 Task: When is the final Staten Island Railway train leaving St. George to Tottenville?
Action: Key pressed s<Key.caps_lock>T<Key.space><Key.caps_lock>g<Key.caps_lock>EORGE
Screenshot: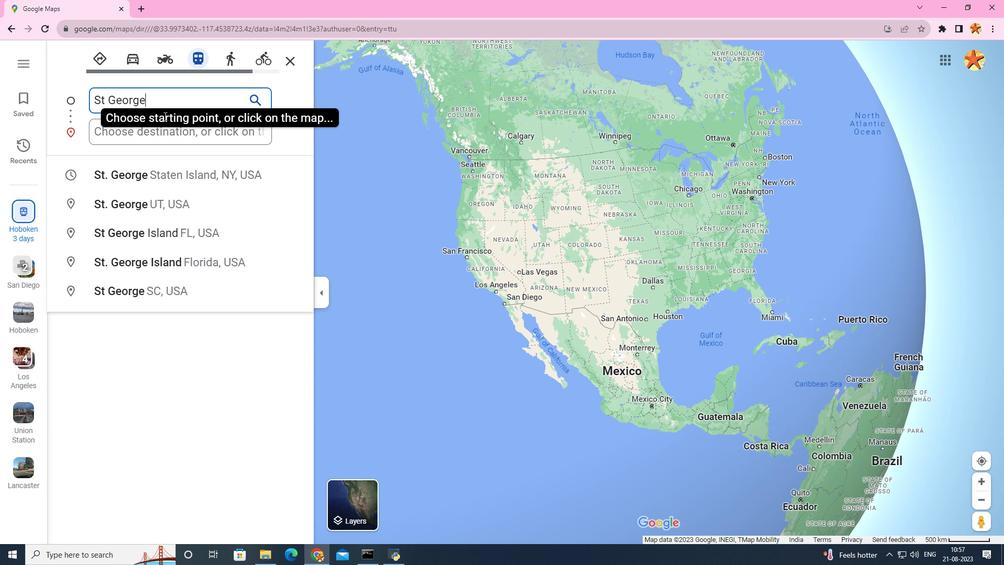 
Action: Mouse moved to (194, 192)
Screenshot: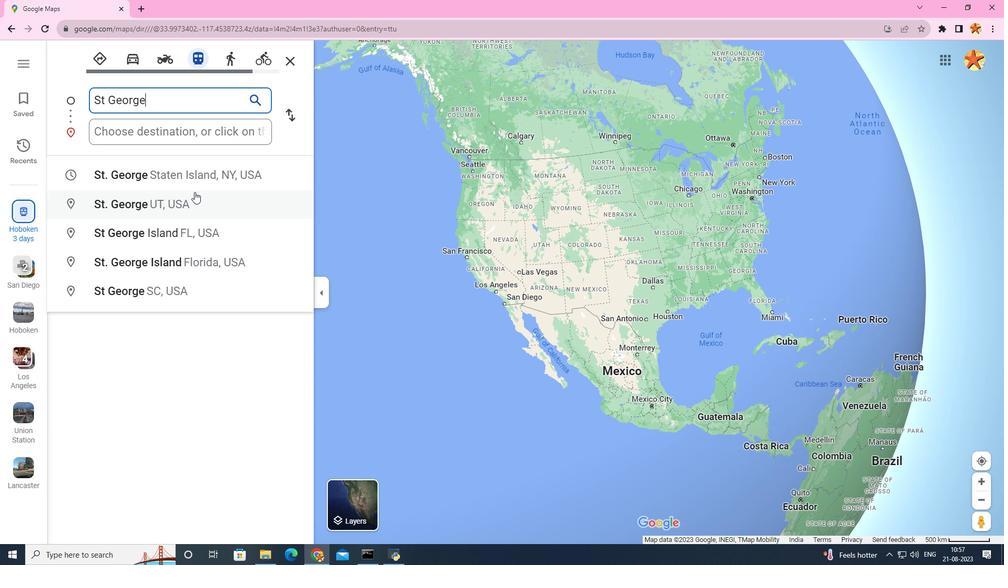 
Action: Mouse pressed left at (194, 192)
Screenshot: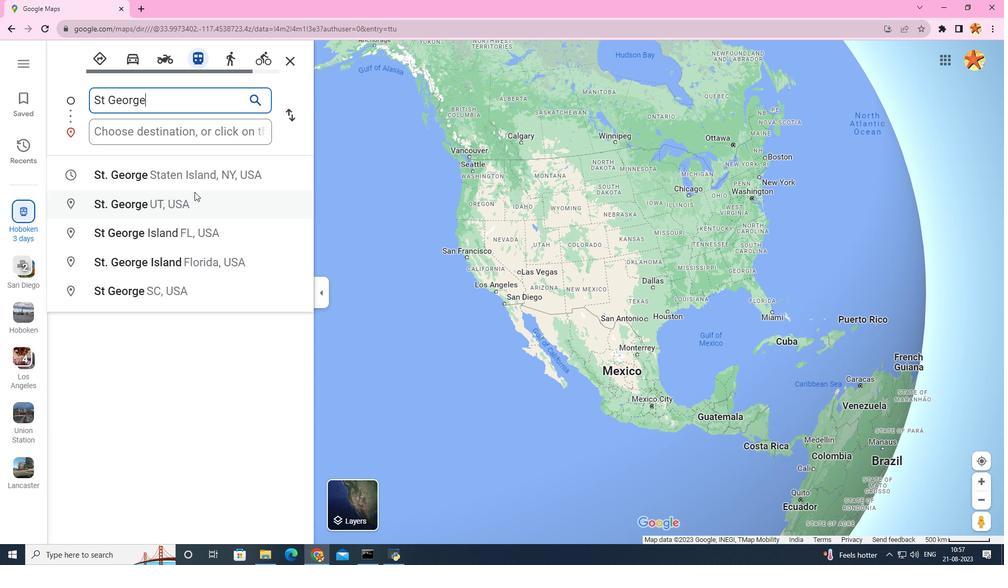 
Action: Mouse moved to (182, 130)
Screenshot: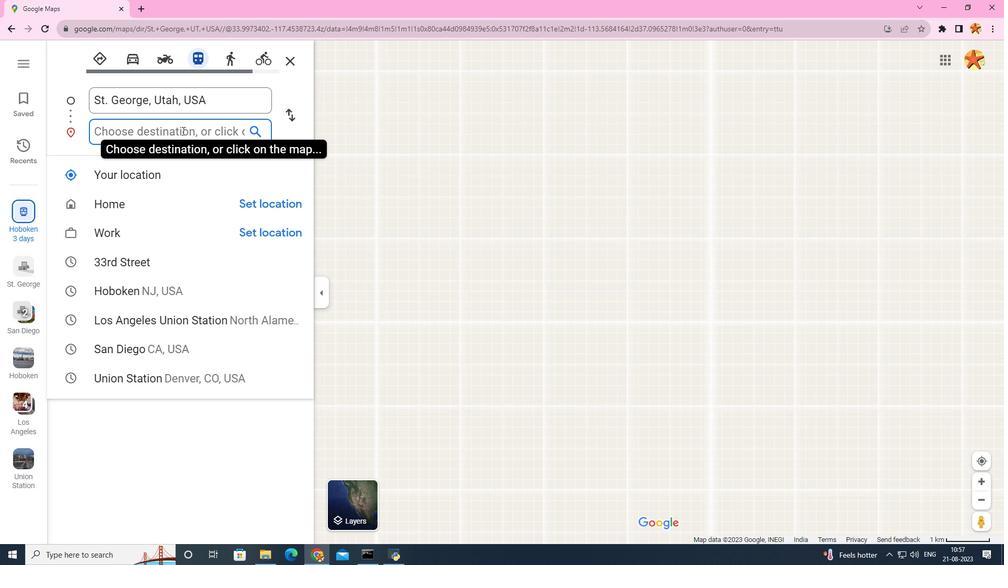 
Action: Mouse pressed left at (182, 130)
Screenshot: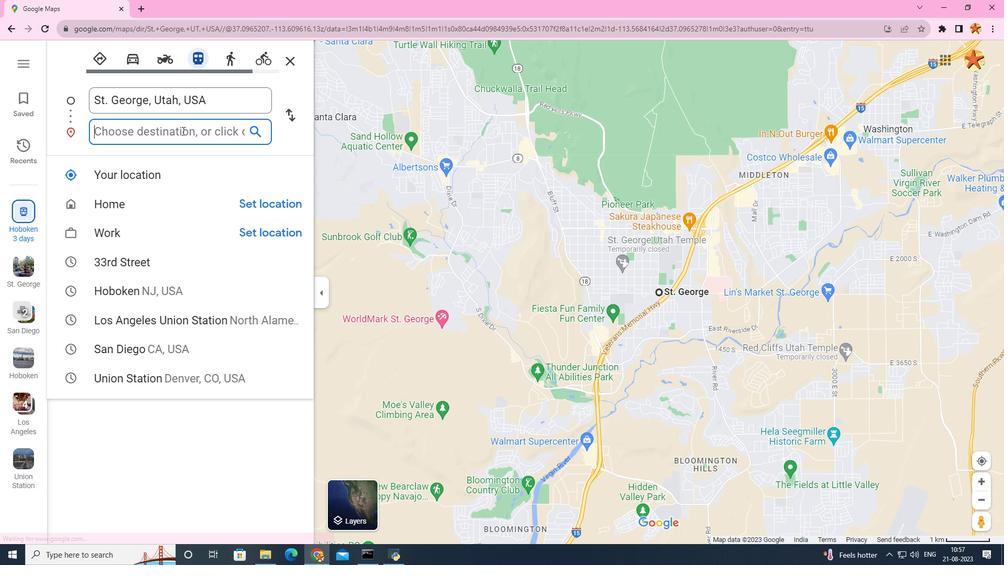 
Action: Key pressed <Key.caps_lock>tr<Key.caps_lock>OTTE<Key.backspace><Key.backspace><Key.backspace><Key.backspace><Key.backspace><Key.backspace><Key.caps_lock>t<Key.caps_lock>OTTENVILLE
Screenshot: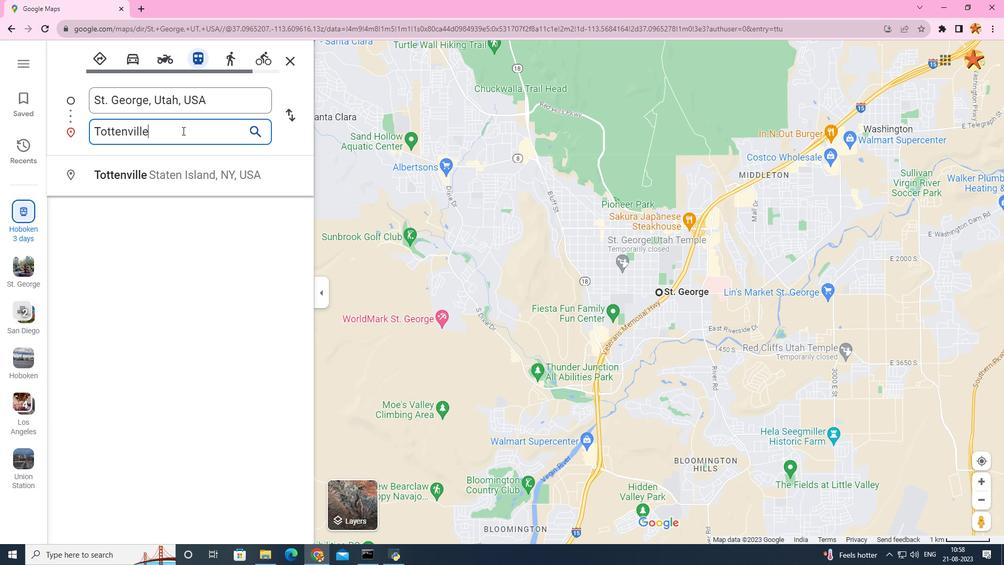 
Action: Mouse moved to (184, 179)
Screenshot: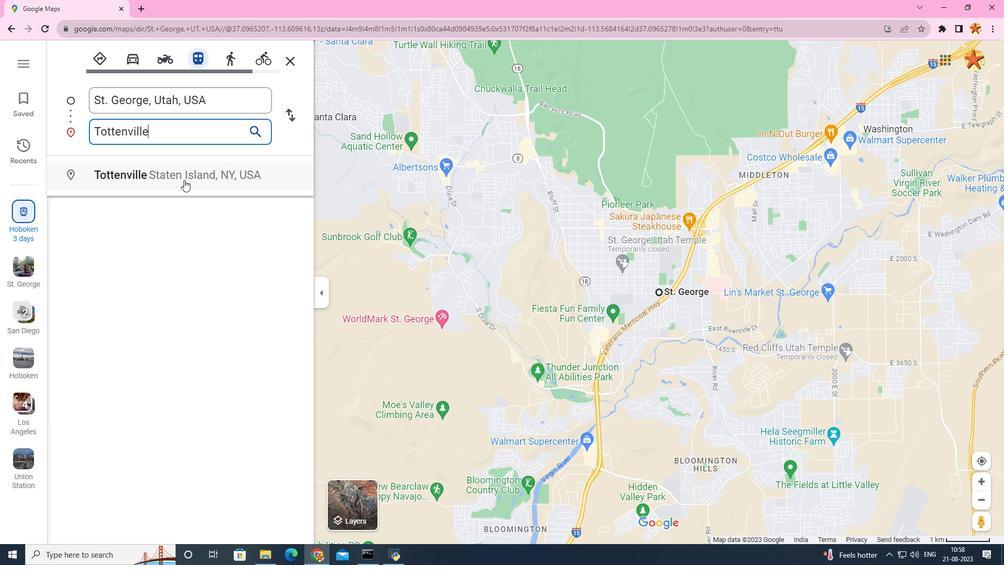 
Action: Mouse pressed left at (184, 179)
Screenshot: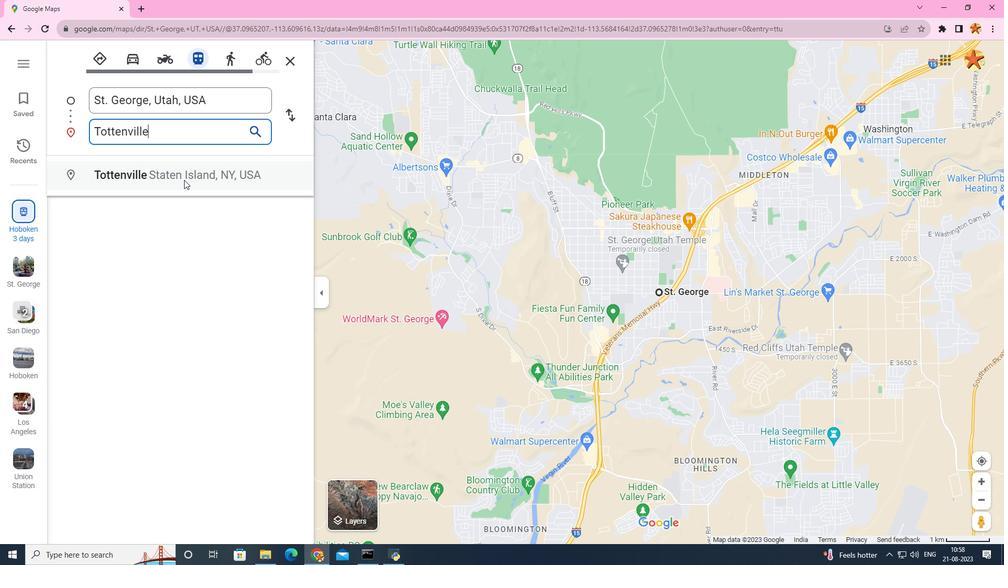 
Action: Mouse moved to (138, 246)
Screenshot: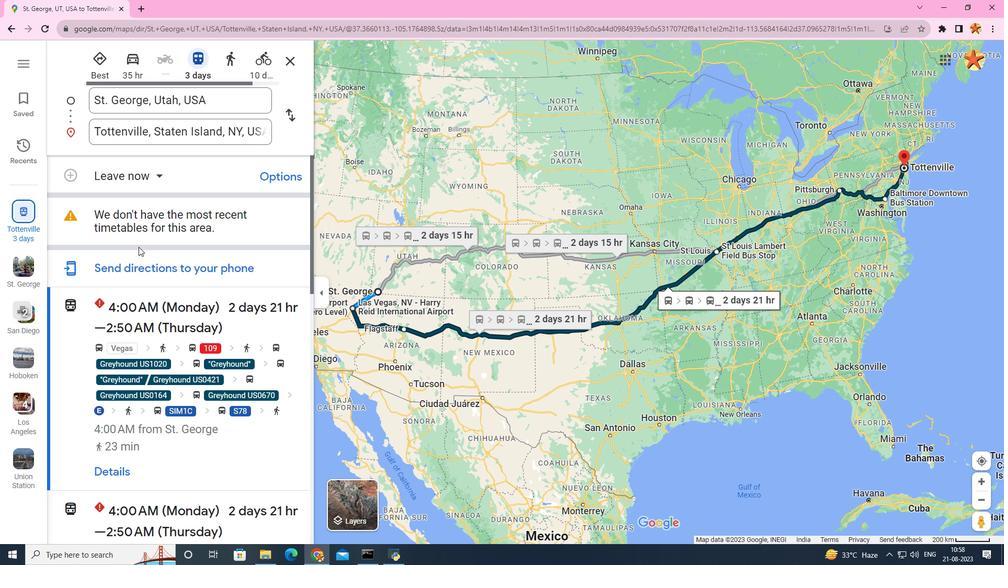 
Action: Mouse scrolled (138, 246) with delta (0, 0)
Screenshot: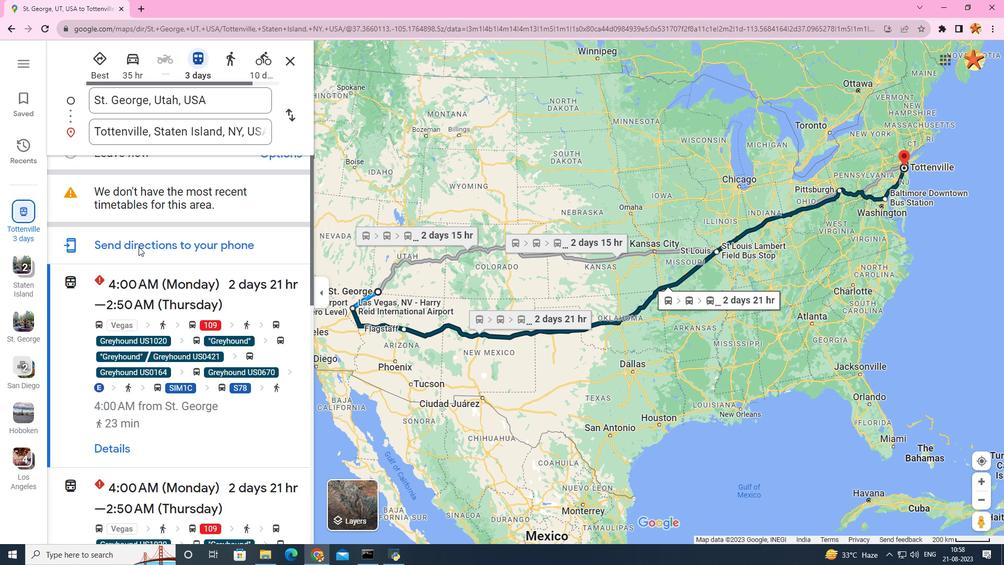 
Action: Mouse scrolled (138, 246) with delta (0, 0)
Screenshot: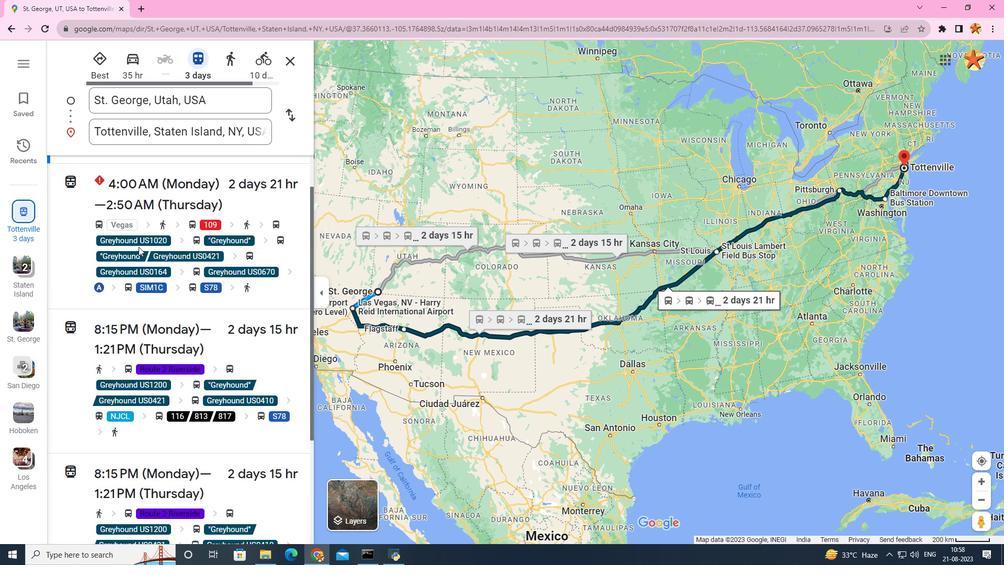 
Action: Mouse scrolled (138, 246) with delta (0, 0)
Screenshot: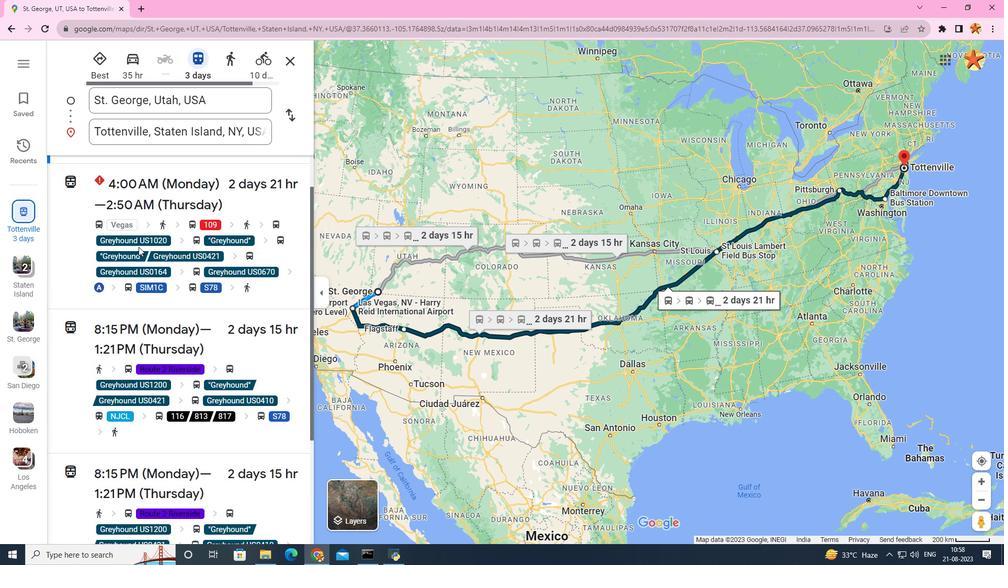 
Action: Mouse scrolled (138, 246) with delta (0, 0)
Screenshot: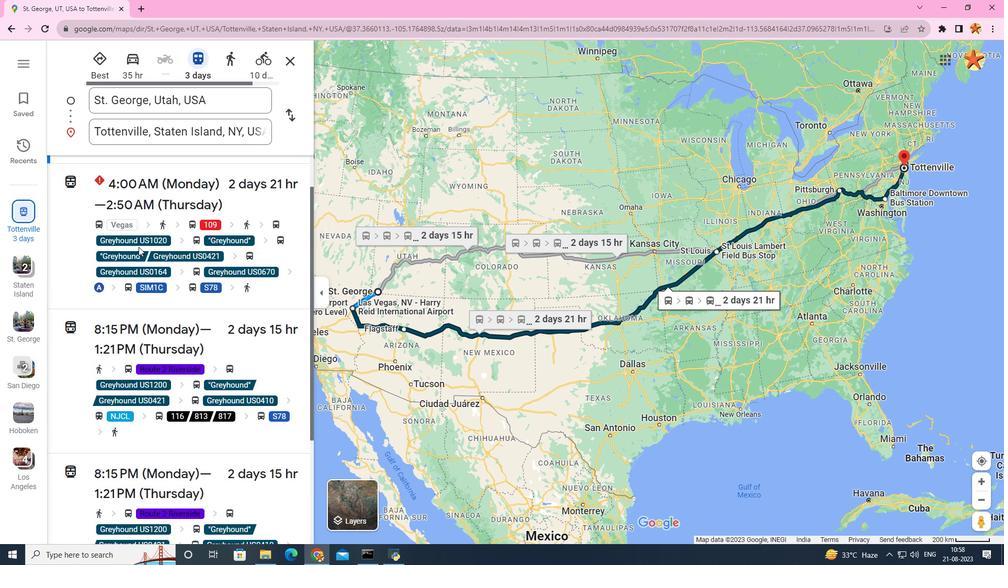 
Action: Mouse scrolled (138, 246) with delta (0, 0)
Screenshot: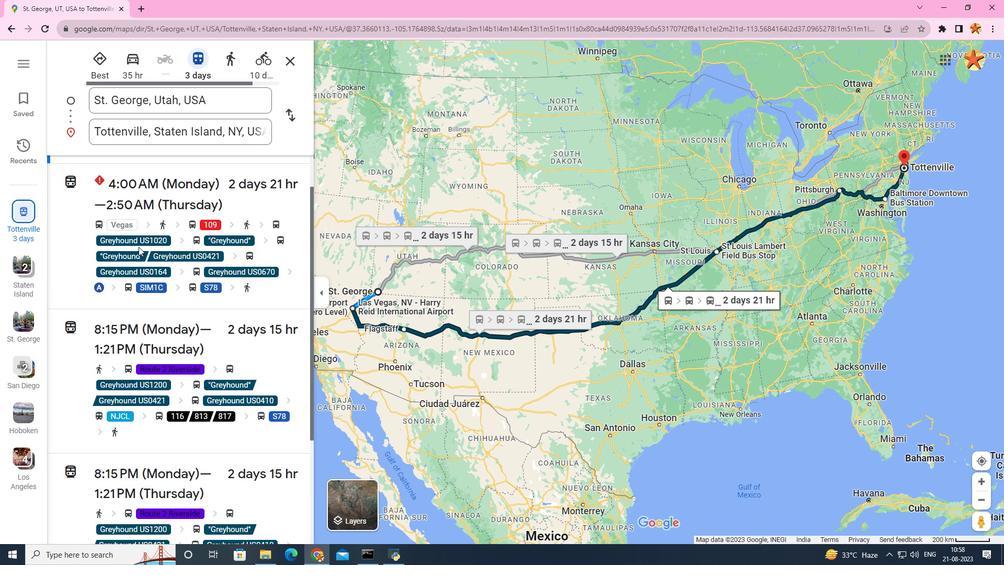 
Action: Mouse scrolled (138, 246) with delta (0, 0)
Screenshot: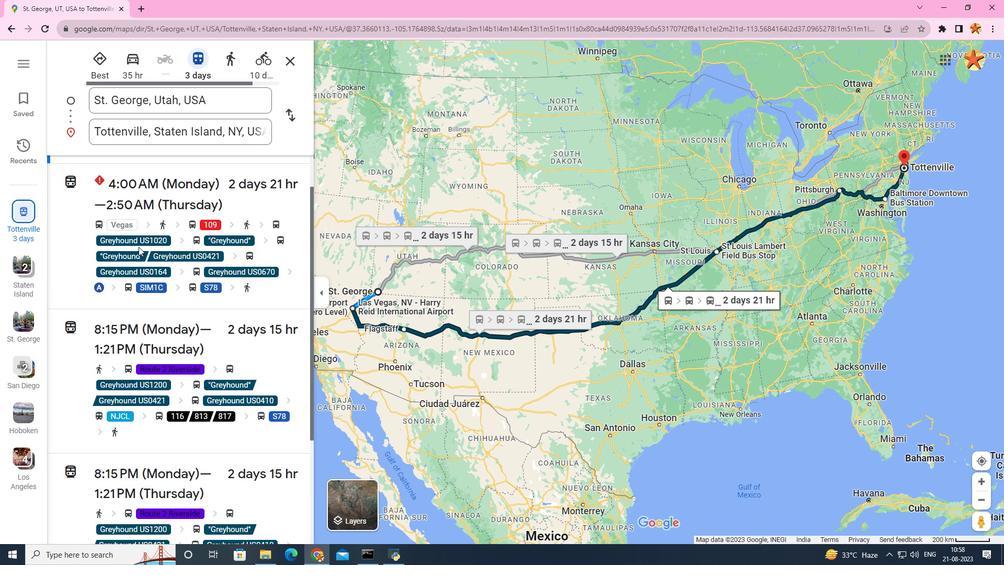 
Action: Mouse scrolled (138, 246) with delta (0, 0)
Screenshot: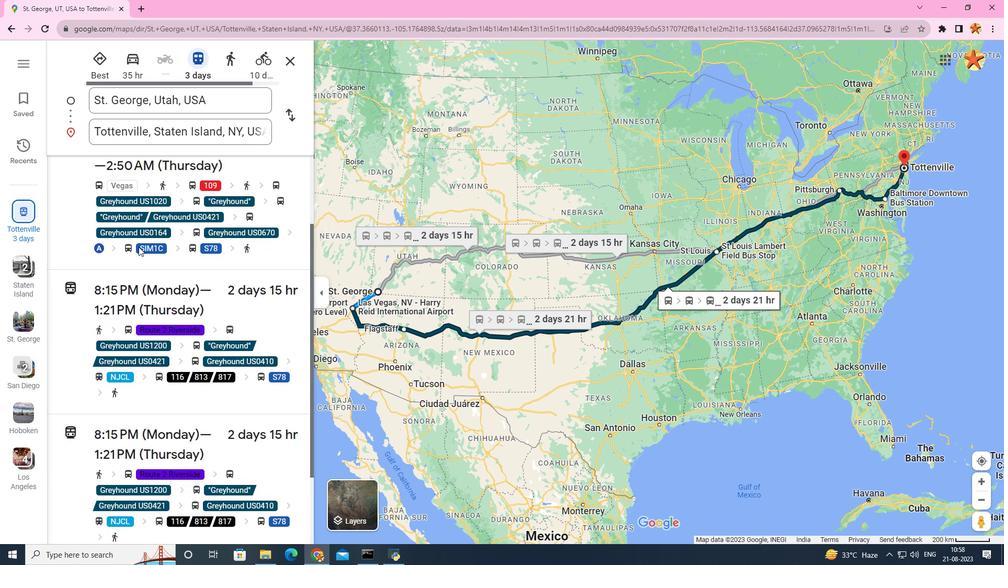 
Action: Mouse scrolled (138, 246) with delta (0, 0)
Screenshot: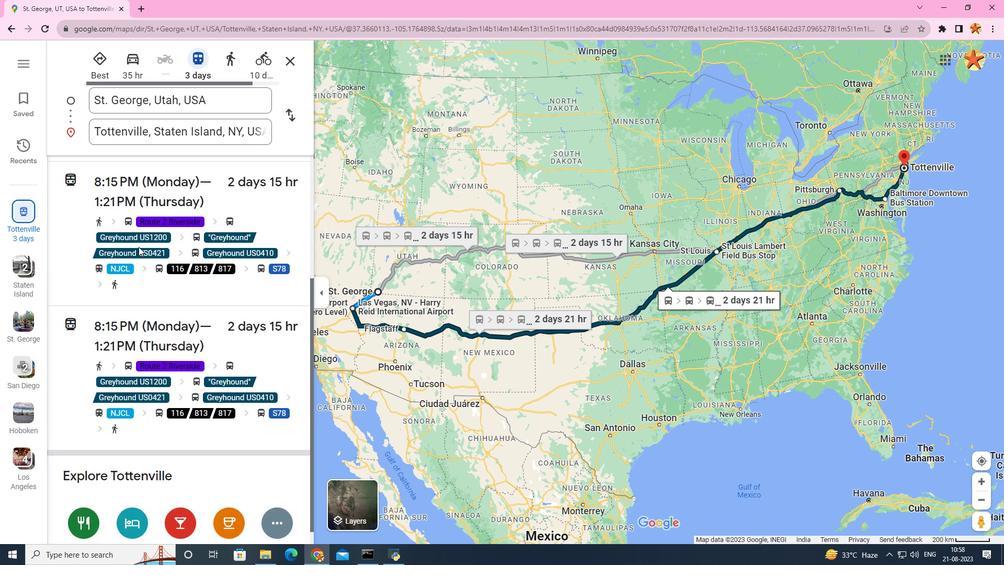 
Action: Mouse scrolled (138, 246) with delta (0, 0)
Screenshot: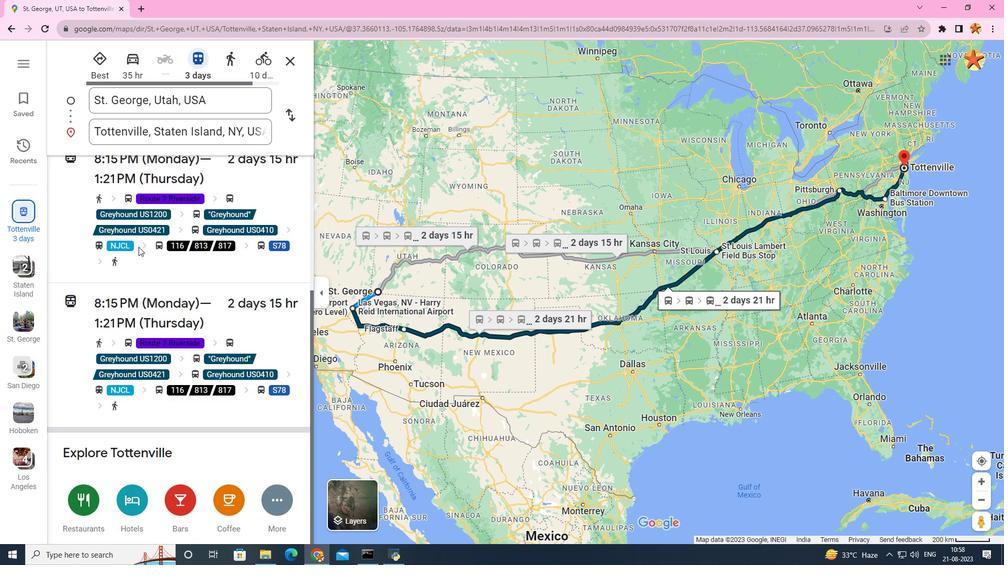 
Action: Mouse scrolled (138, 246) with delta (0, 0)
Screenshot: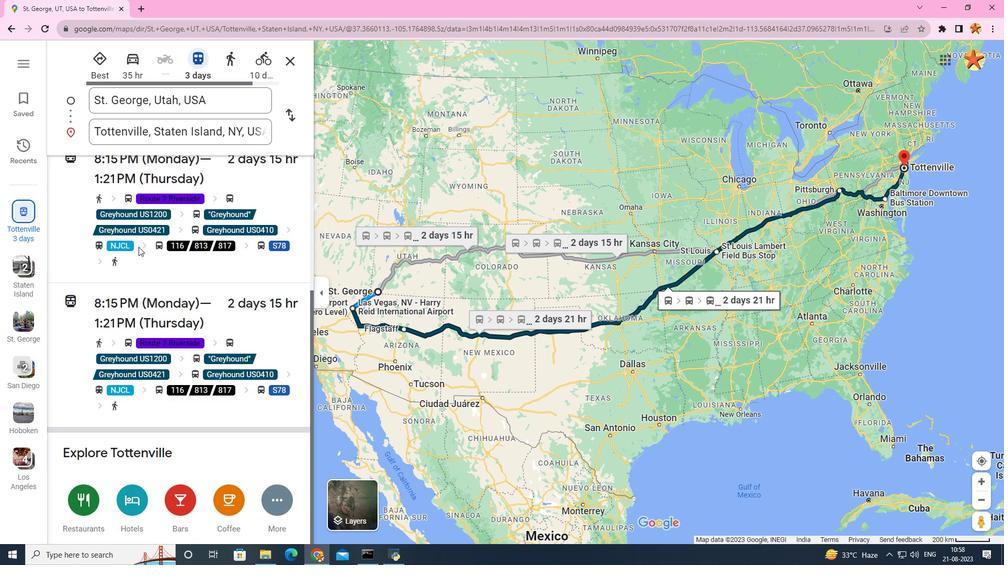 
Action: Mouse scrolled (138, 246) with delta (0, 0)
Screenshot: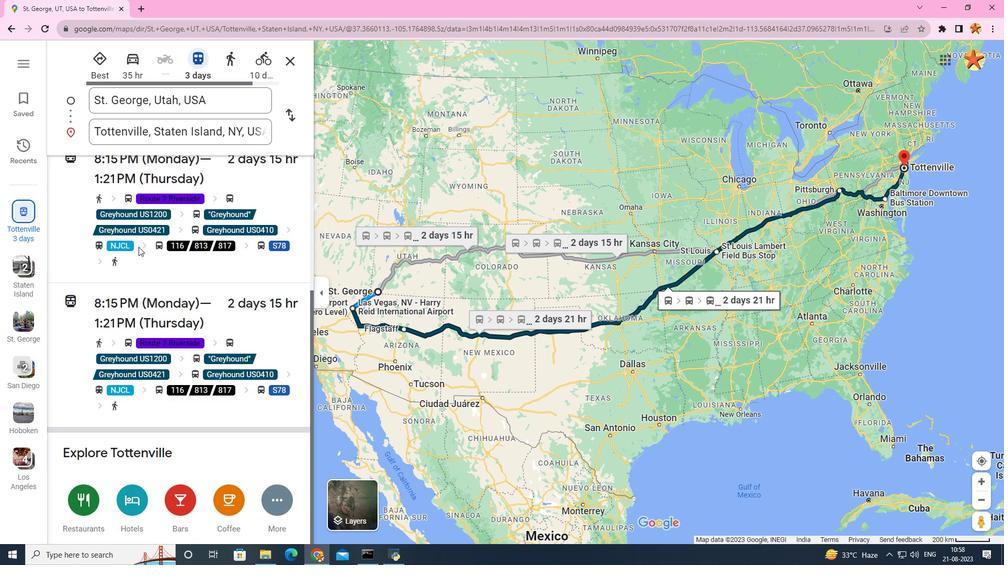 
Action: Mouse scrolled (138, 246) with delta (0, 0)
Screenshot: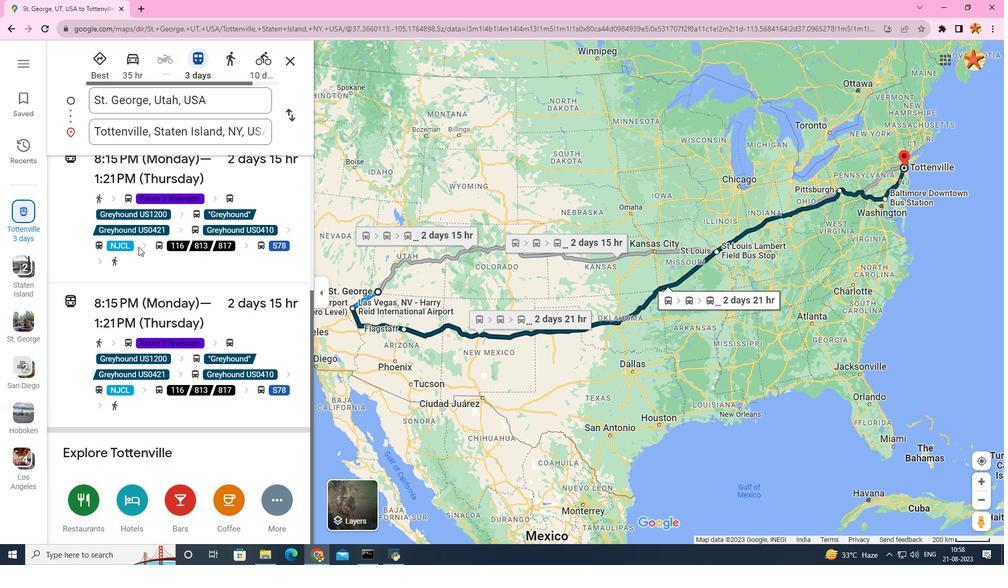 
Action: Mouse scrolled (138, 246) with delta (0, 0)
Screenshot: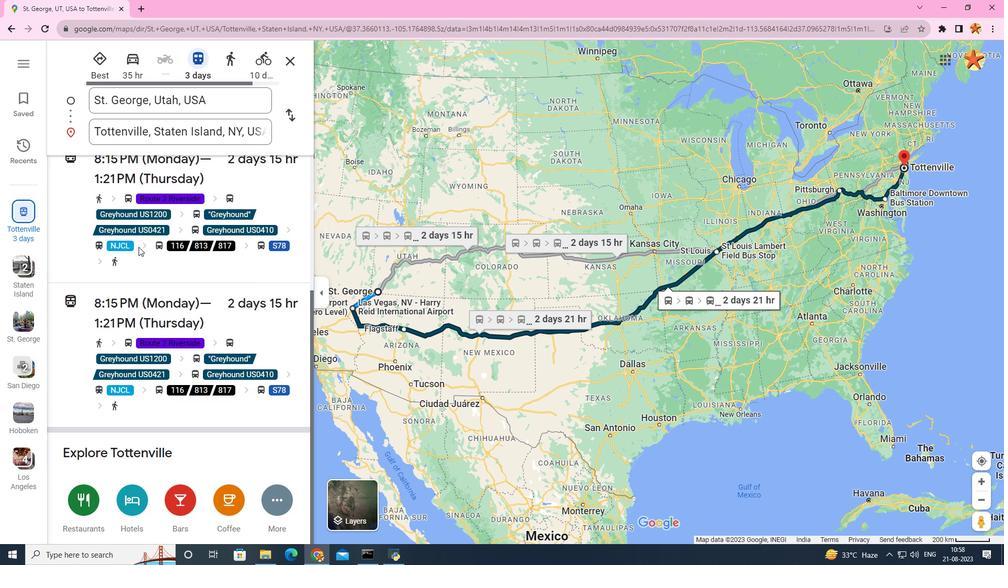 
Action: Mouse scrolled (138, 247) with delta (0, 0)
Screenshot: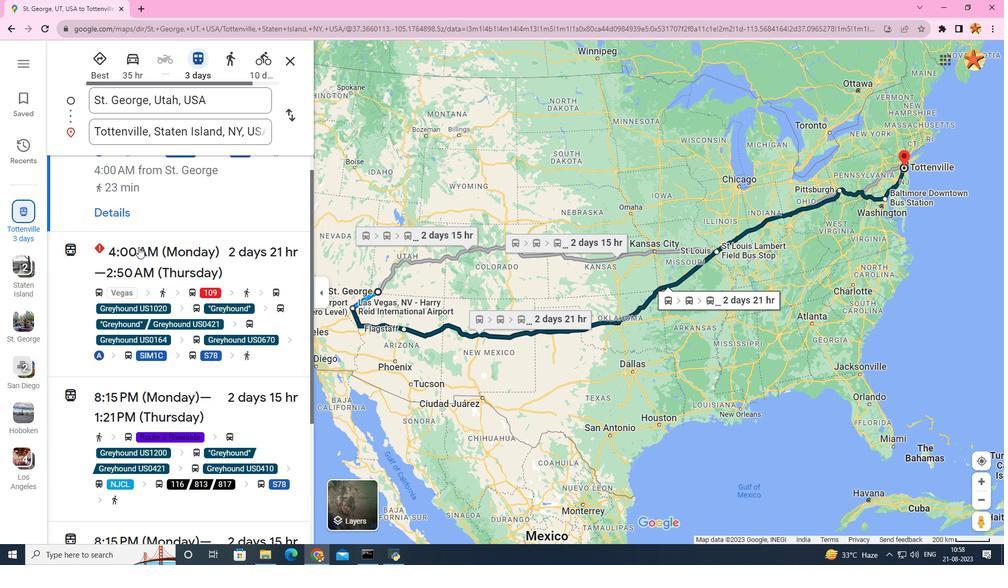 
Action: Mouse scrolled (138, 247) with delta (0, 0)
Screenshot: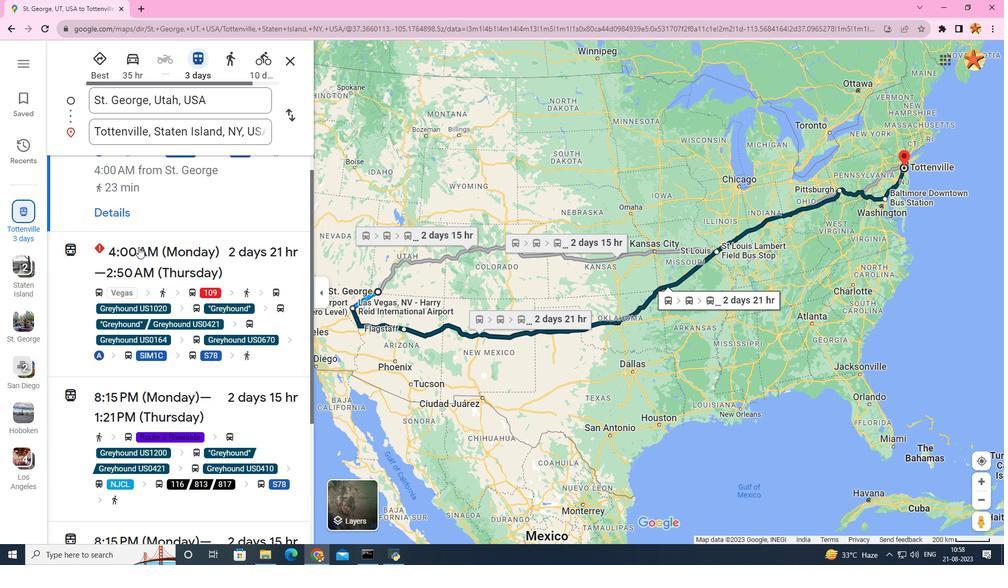 
Action: Mouse scrolled (138, 247) with delta (0, 0)
Screenshot: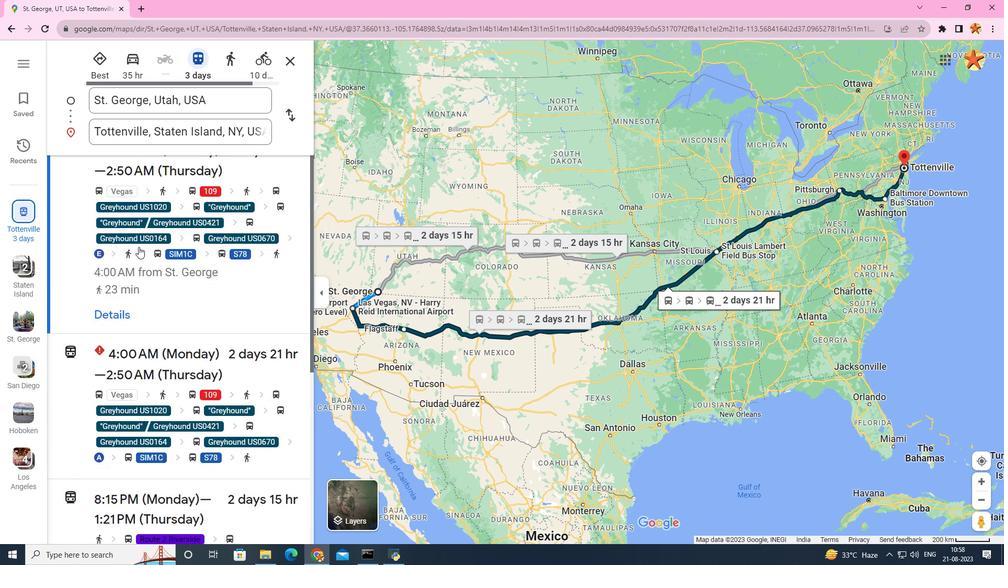 
Action: Mouse scrolled (138, 247) with delta (0, 0)
Screenshot: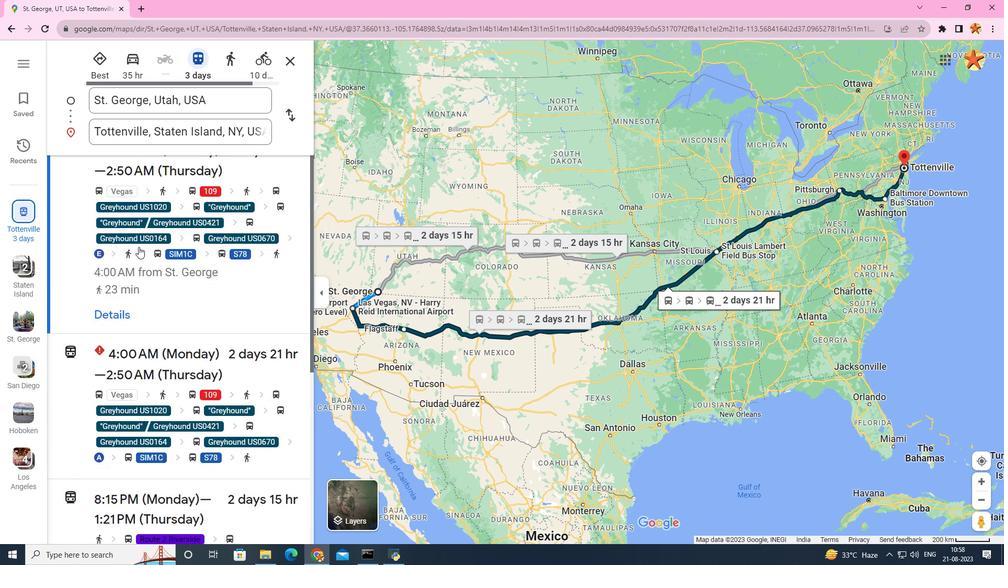 
Action: Mouse scrolled (138, 247) with delta (0, 0)
Screenshot: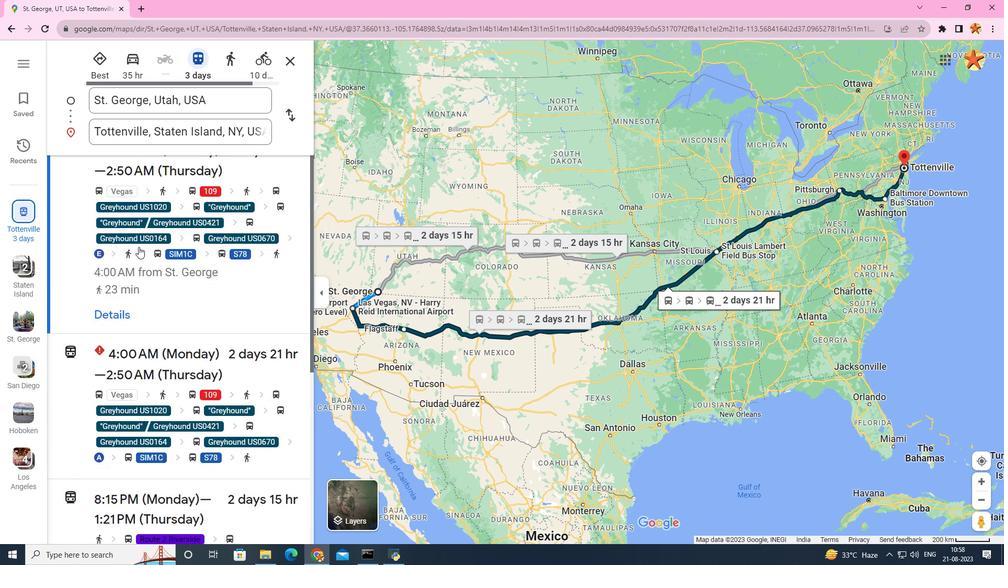 
Action: Mouse scrolled (138, 247) with delta (0, 0)
Screenshot: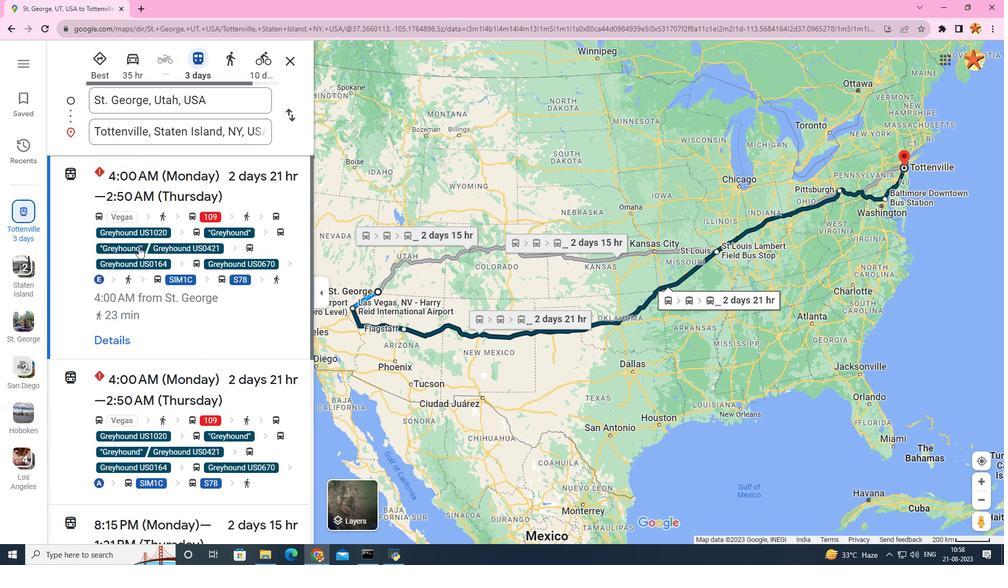 
Action: Mouse scrolled (138, 247) with delta (0, 0)
Screenshot: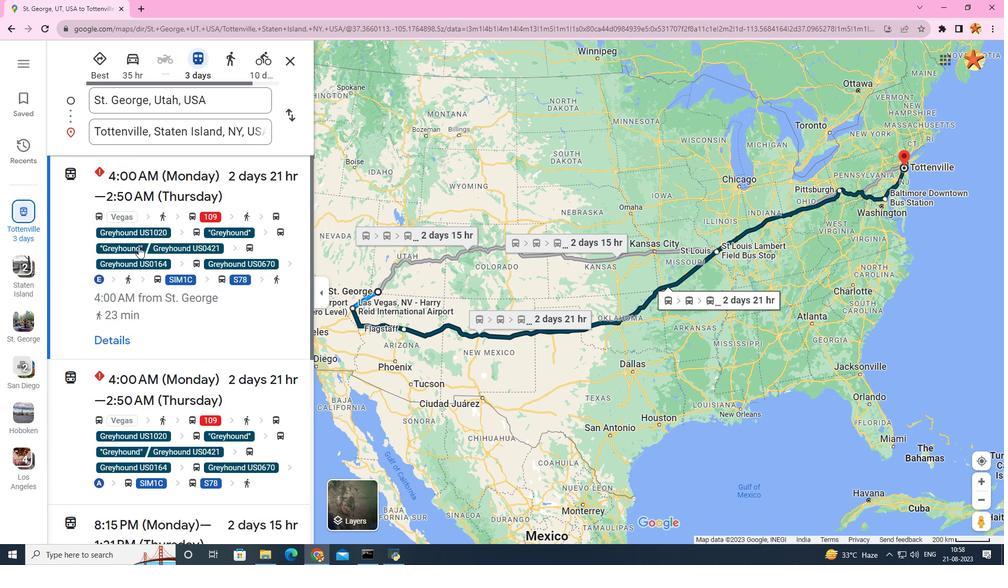 
Action: Mouse moved to (138, 246)
Screenshot: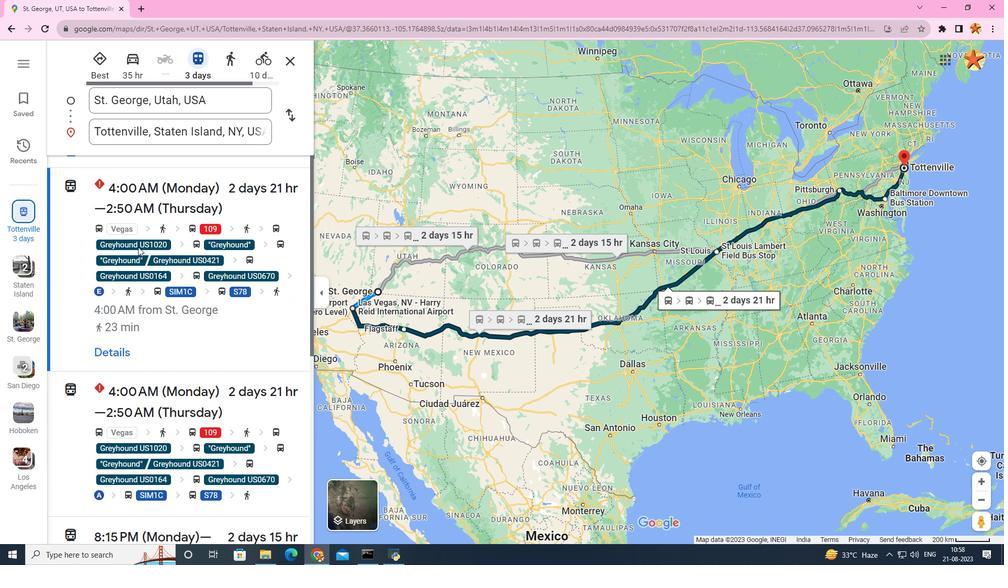 
Action: Mouse scrolled (138, 247) with delta (0, 0)
Screenshot: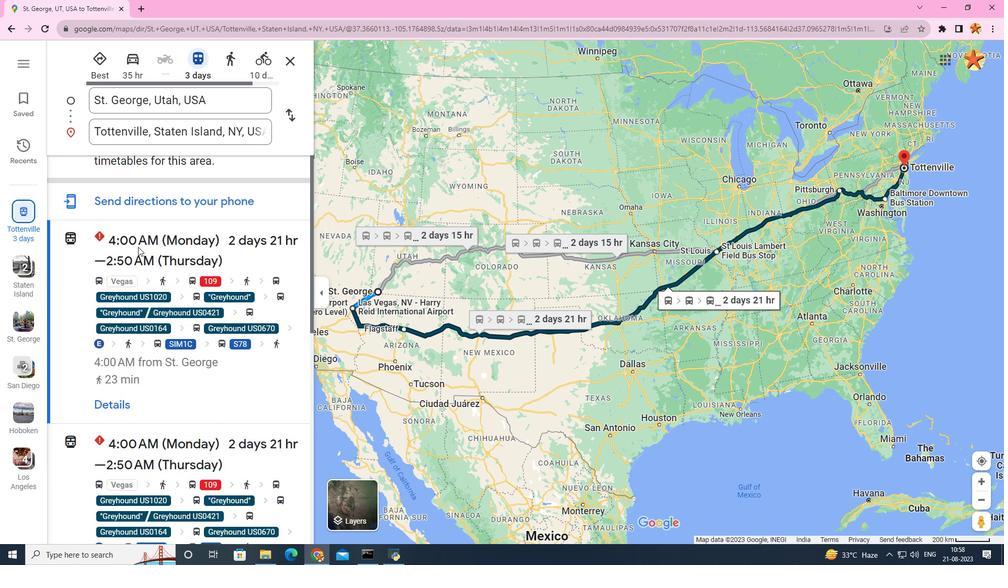 
Action: Mouse scrolled (138, 247) with delta (0, 0)
Screenshot: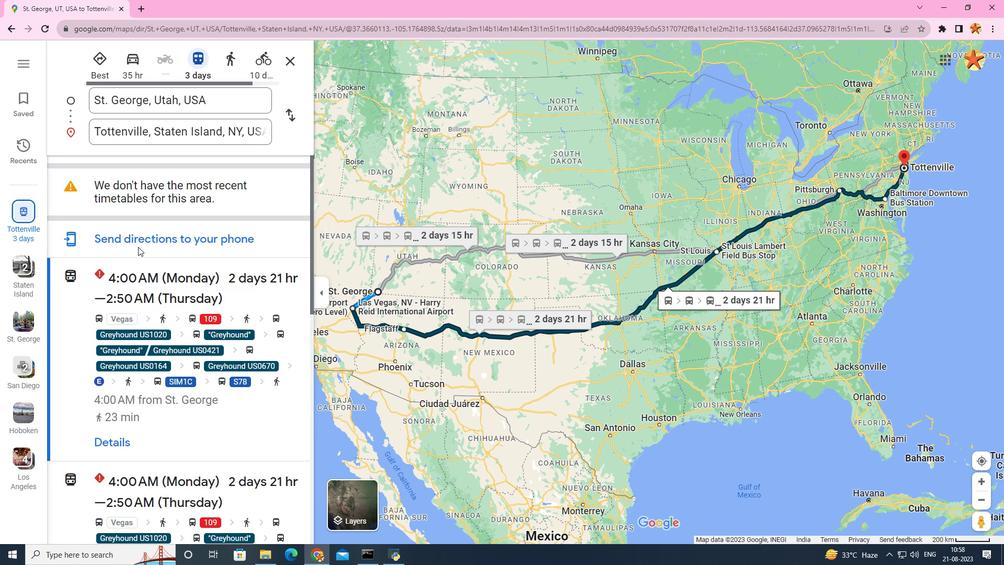 
Action: Mouse scrolled (138, 247) with delta (0, 0)
Screenshot: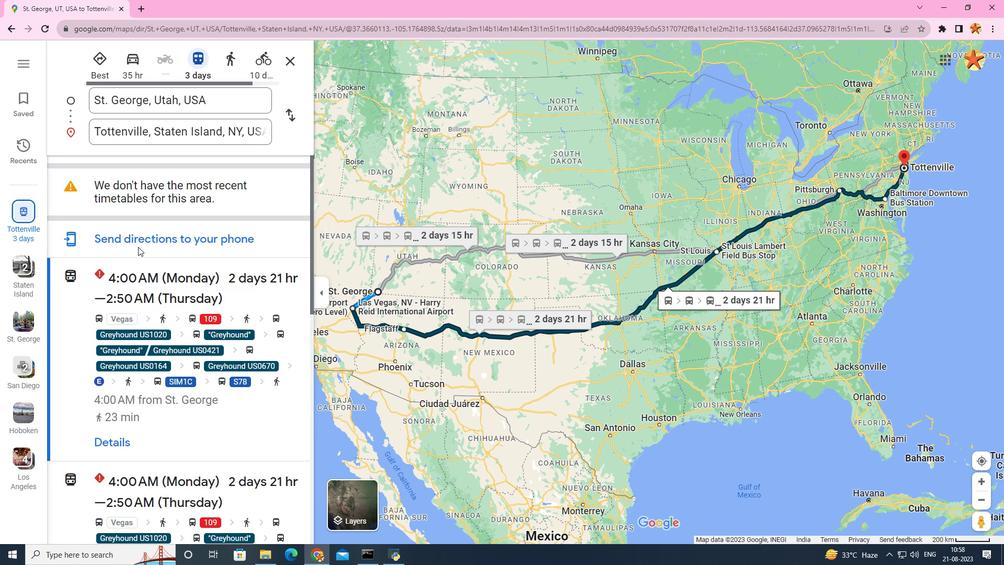 
Action: Mouse scrolled (138, 247) with delta (0, 0)
Screenshot: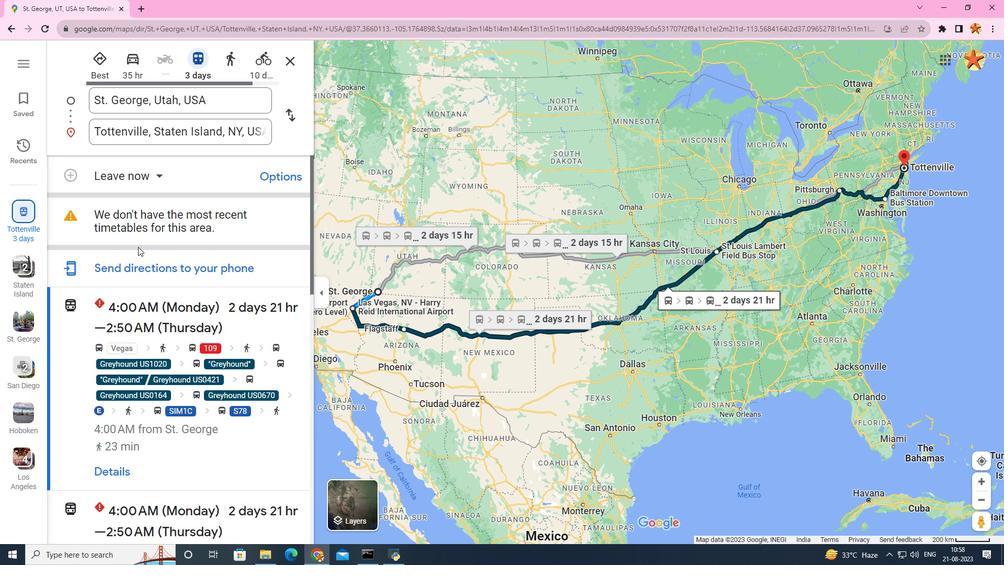 
Action: Mouse scrolled (138, 247) with delta (0, 0)
Screenshot: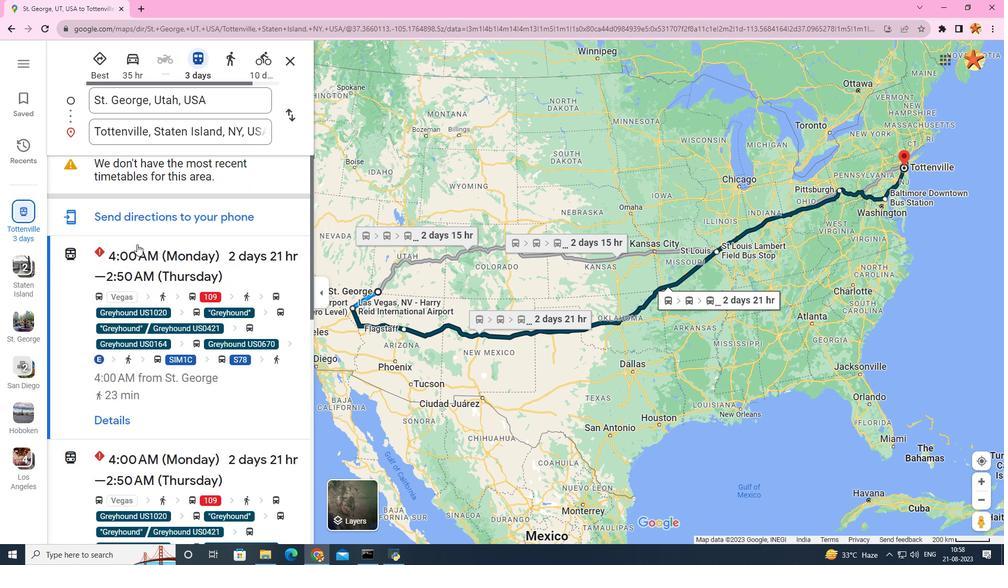 
Action: Mouse scrolled (138, 247) with delta (0, 0)
Screenshot: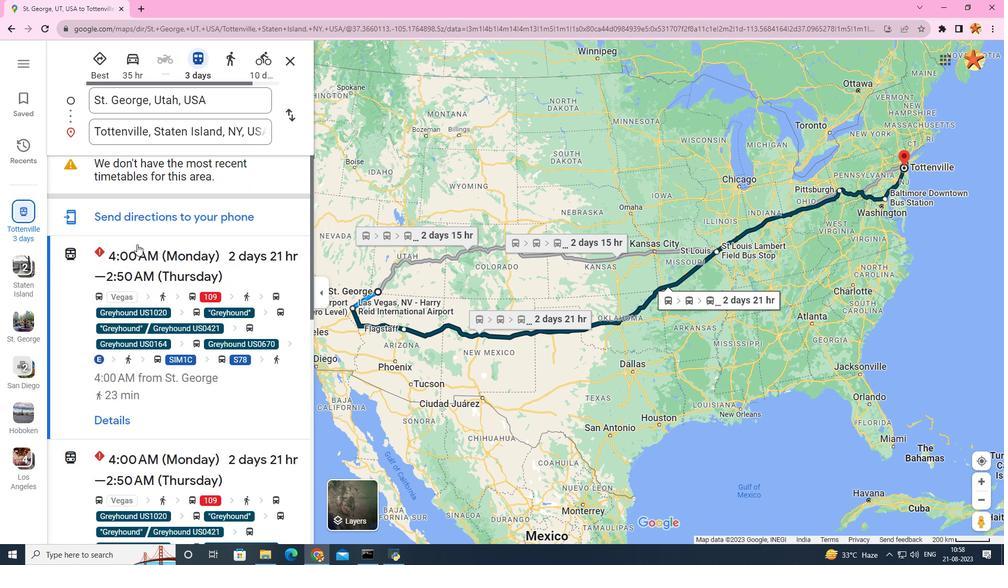 
Action: Mouse scrolled (138, 247) with delta (0, 0)
Screenshot: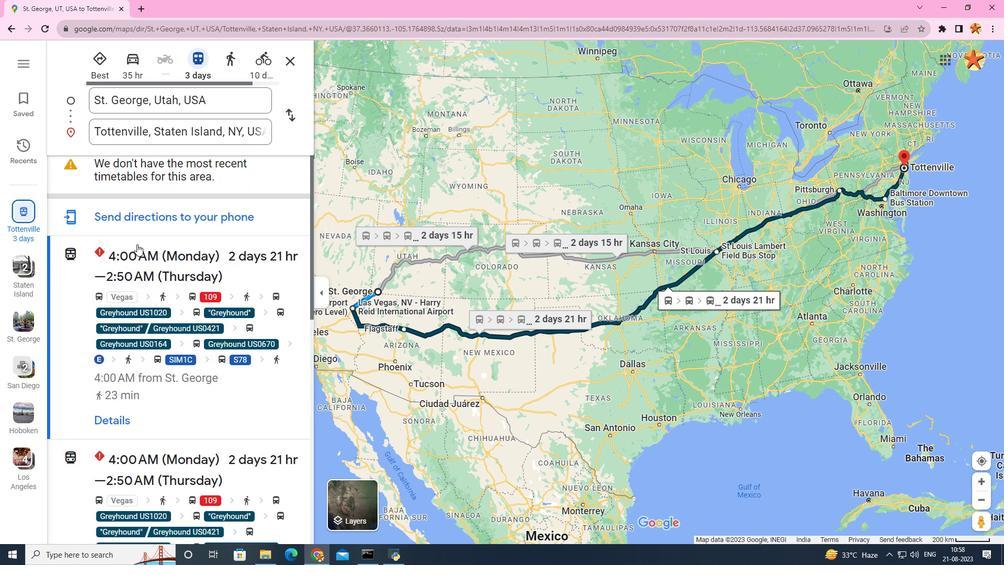 
Action: Mouse scrolled (138, 246) with delta (0, 0)
Screenshot: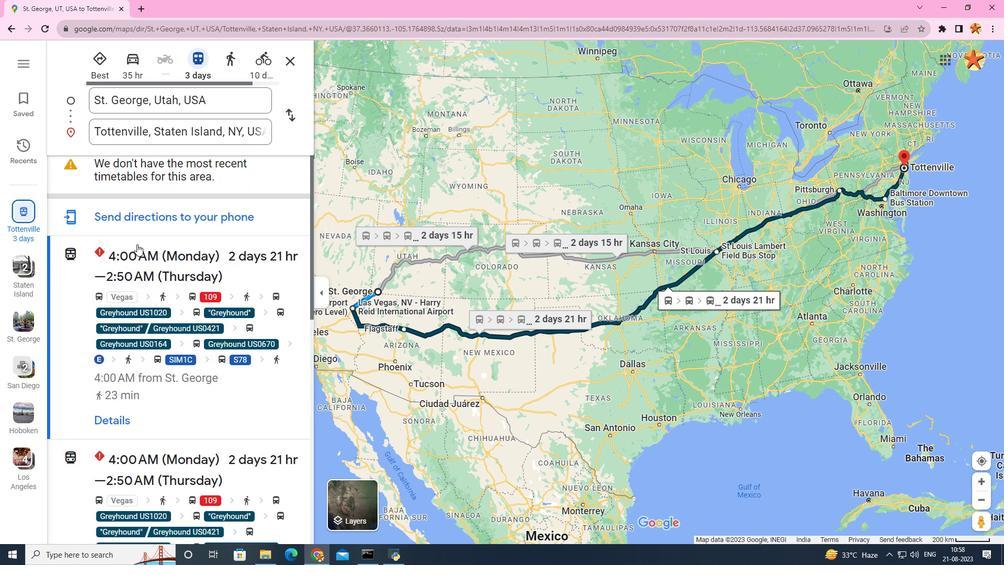 
Action: Mouse moved to (137, 208)
Screenshot: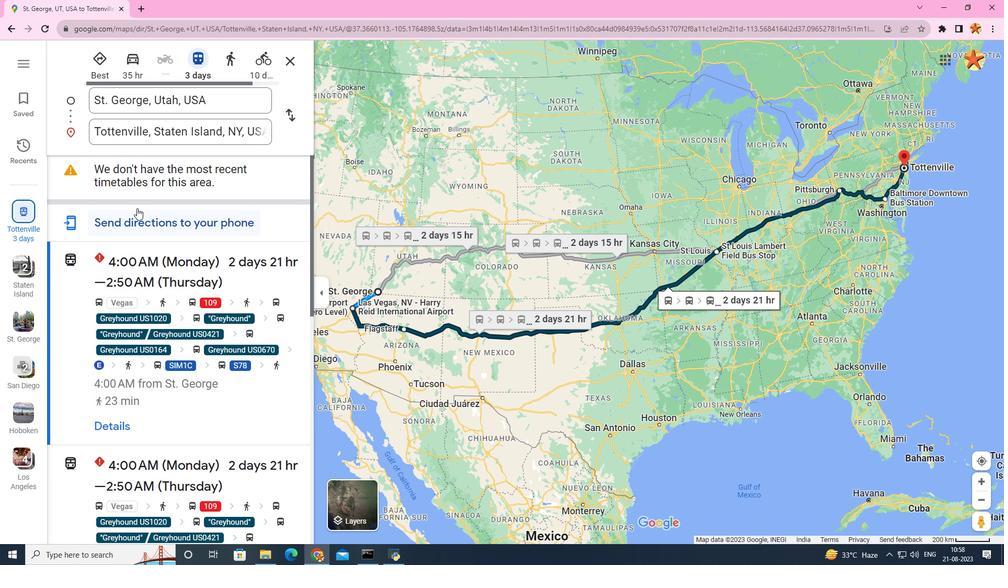 
Action: Mouse scrolled (137, 208) with delta (0, 0)
Screenshot: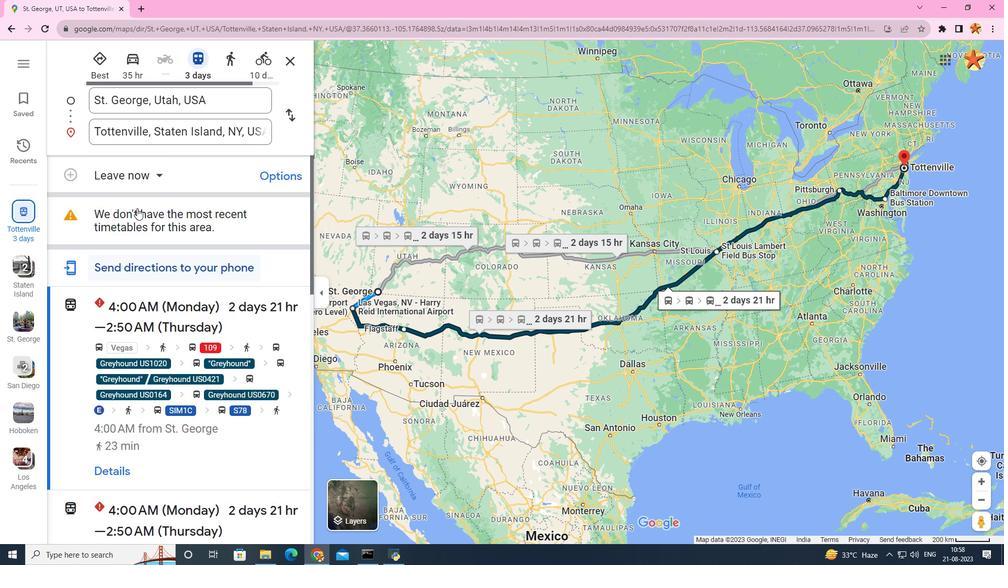
Action: Mouse scrolled (137, 208) with delta (0, 0)
Screenshot: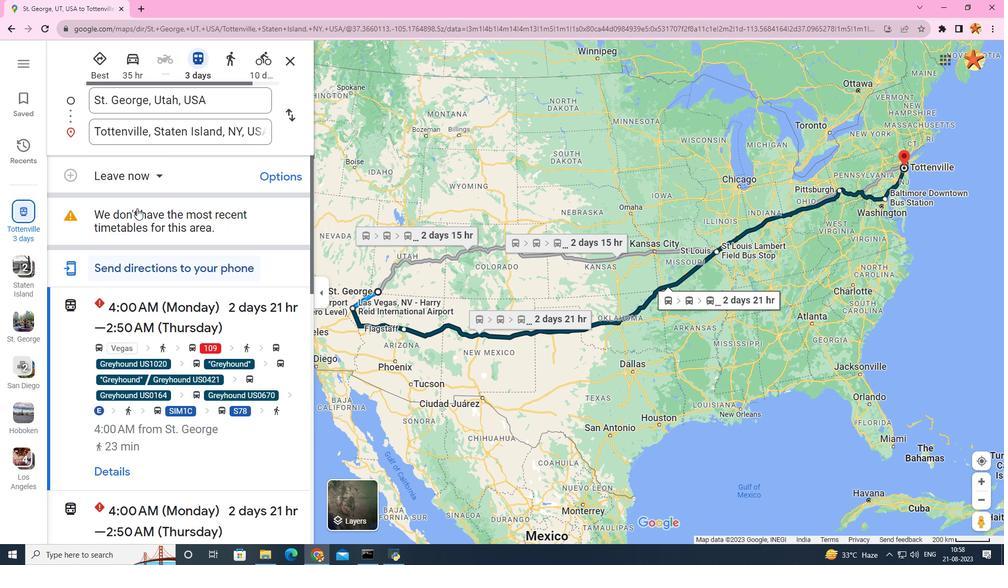 
Action: Mouse scrolled (137, 208) with delta (0, 0)
Screenshot: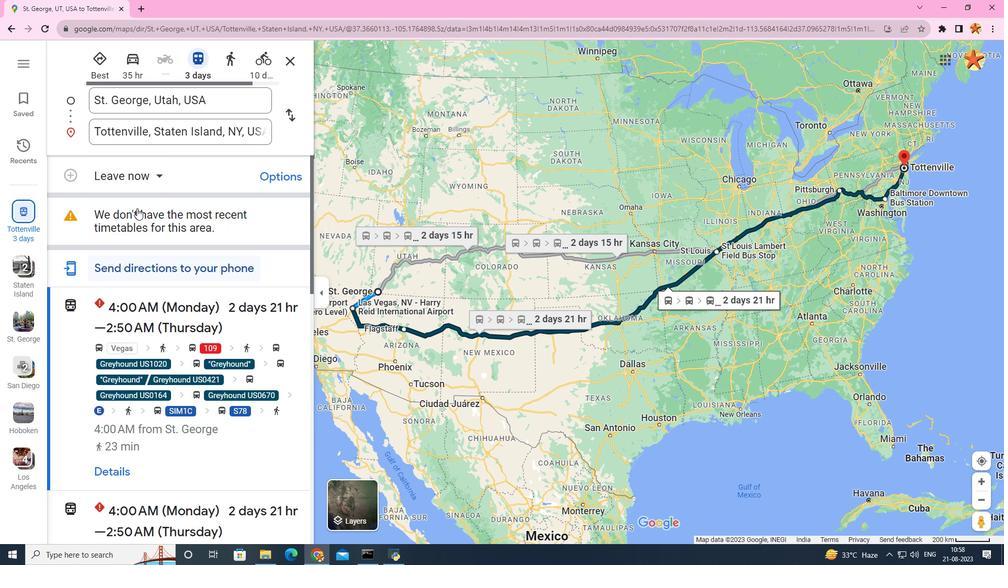 
Action: Mouse scrolled (137, 208) with delta (0, 0)
Screenshot: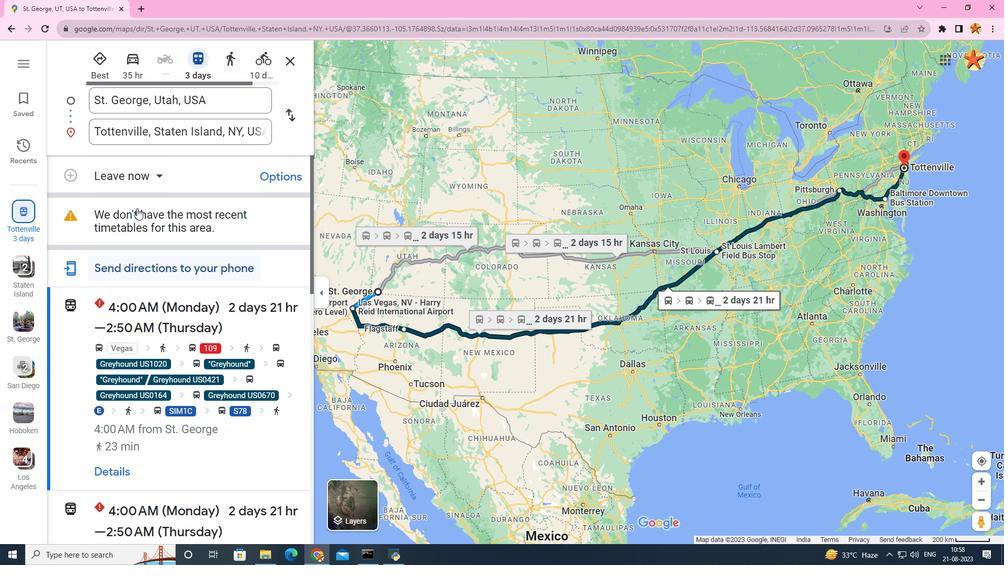 
Action: Mouse moved to (153, 176)
Screenshot: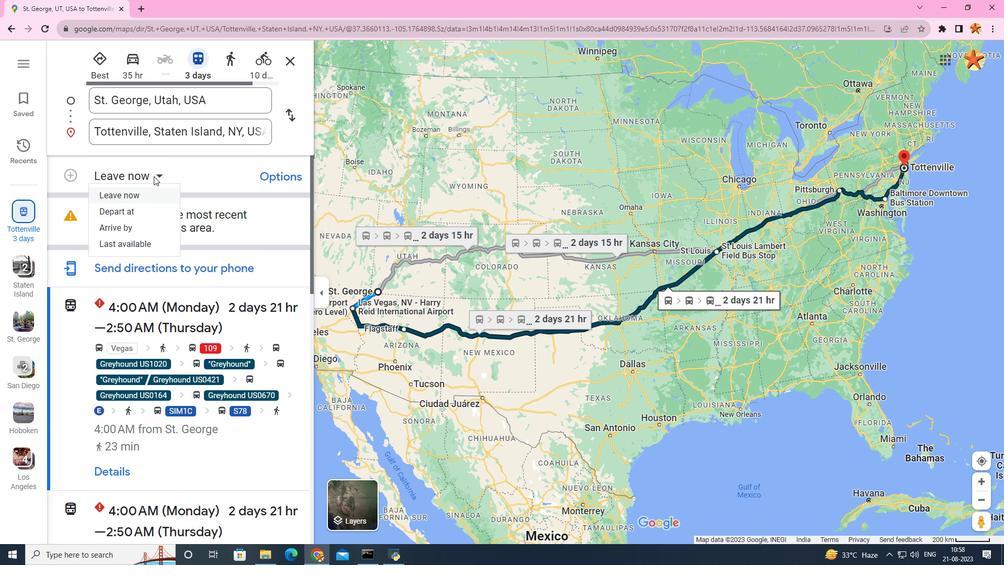 
Action: Mouse pressed left at (153, 176)
Screenshot: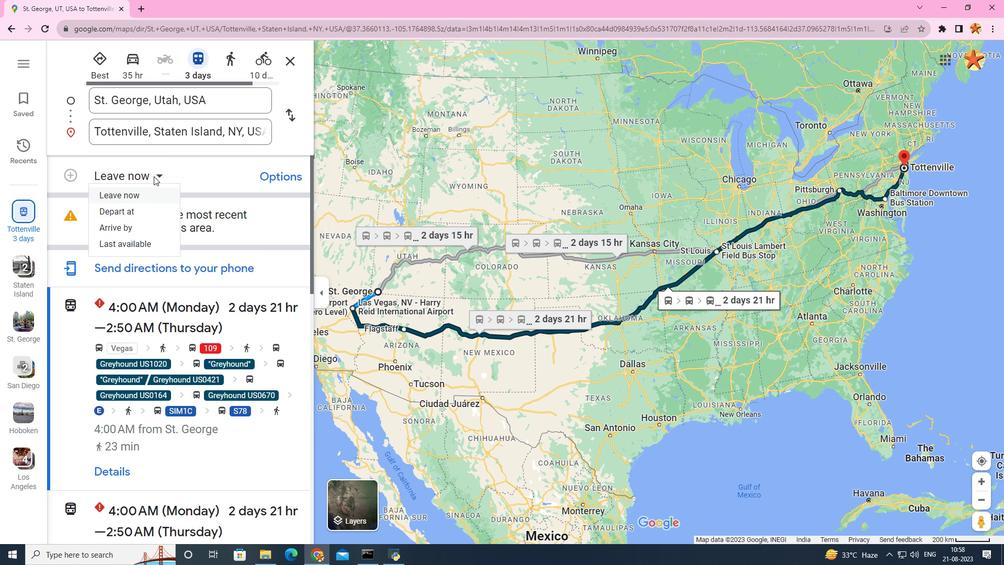
Action: Mouse moved to (125, 241)
Screenshot: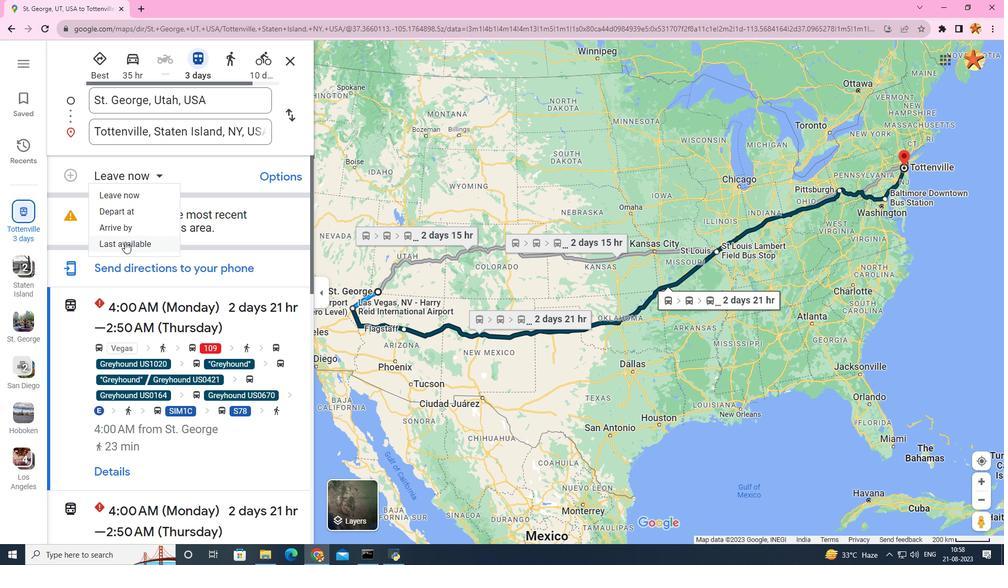 
Action: Mouse pressed left at (125, 241)
Screenshot: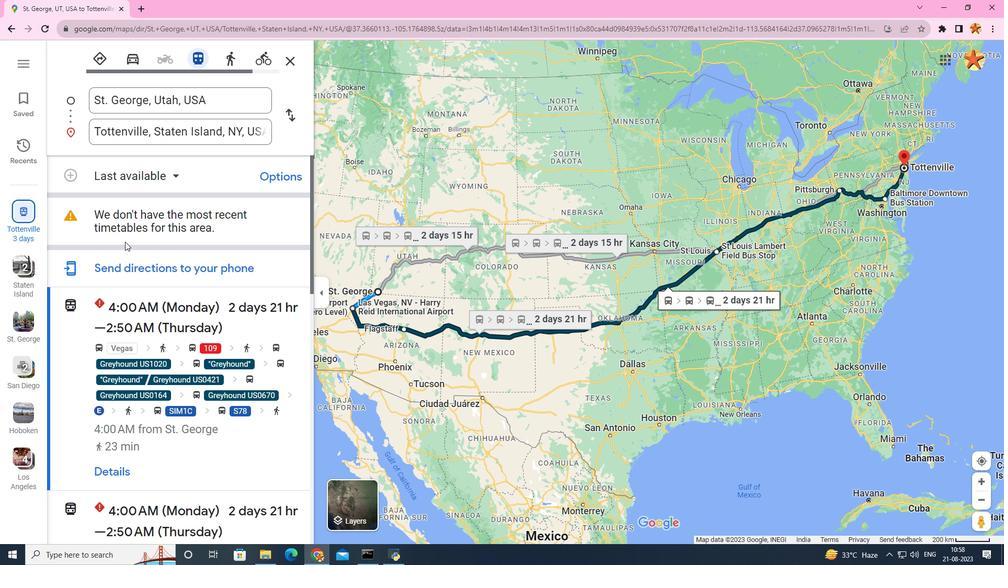 
Action: Mouse scrolled (125, 241) with delta (0, 0)
Screenshot: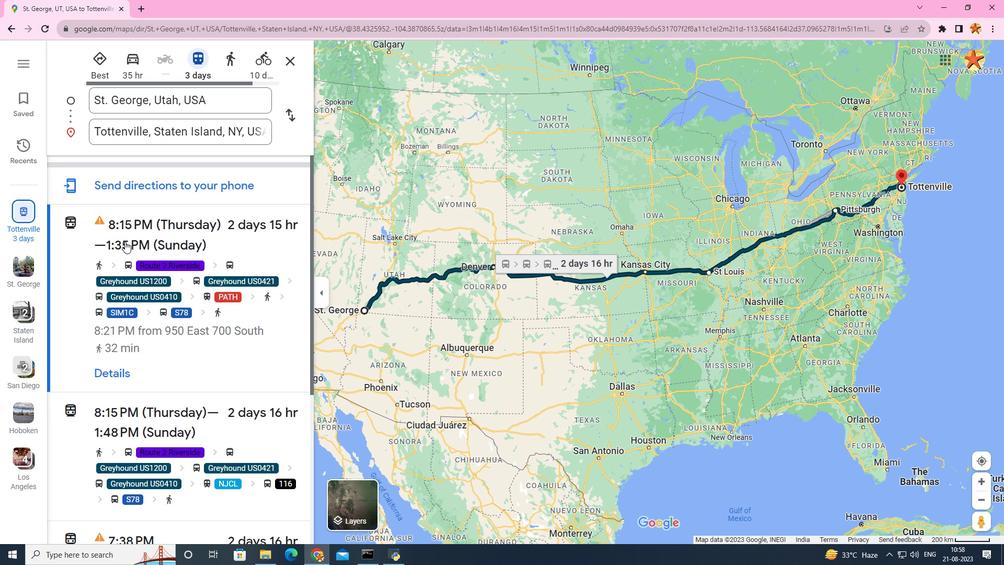 
Action: Mouse scrolled (125, 241) with delta (0, 0)
Screenshot: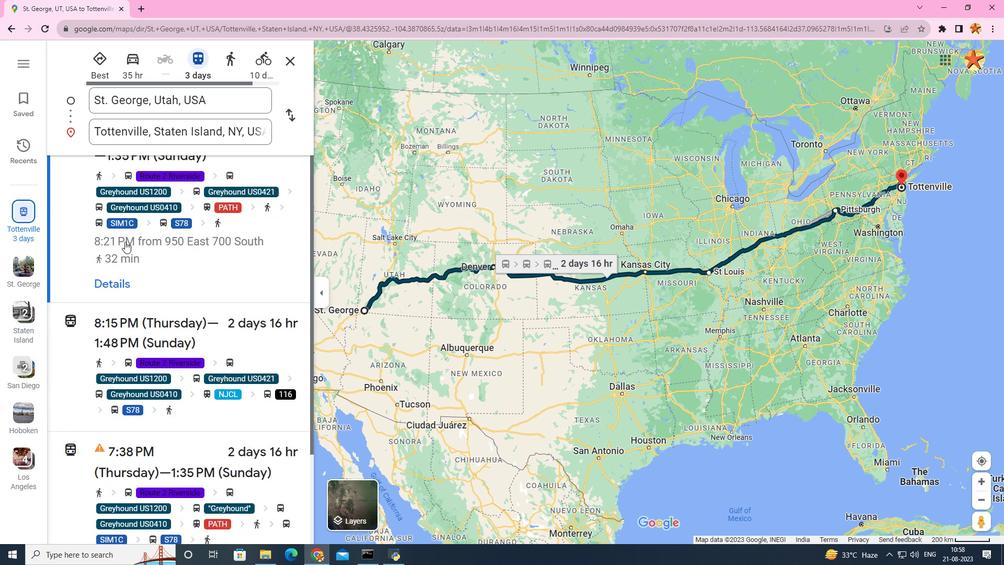 
Action: Mouse scrolled (125, 241) with delta (0, 0)
Screenshot: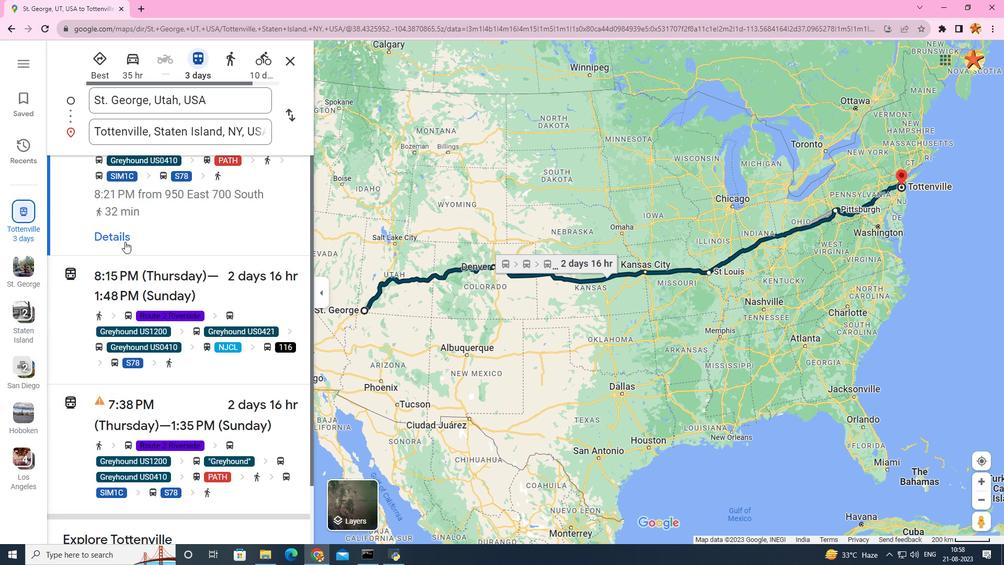 
Action: Mouse scrolled (125, 241) with delta (0, 0)
Screenshot: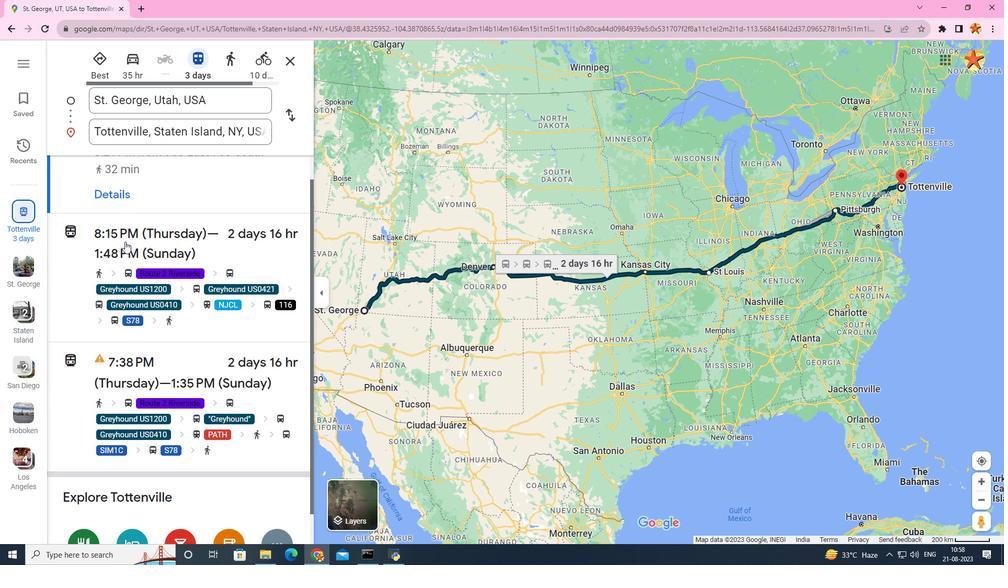 
Action: Mouse scrolled (125, 241) with delta (0, 0)
Screenshot: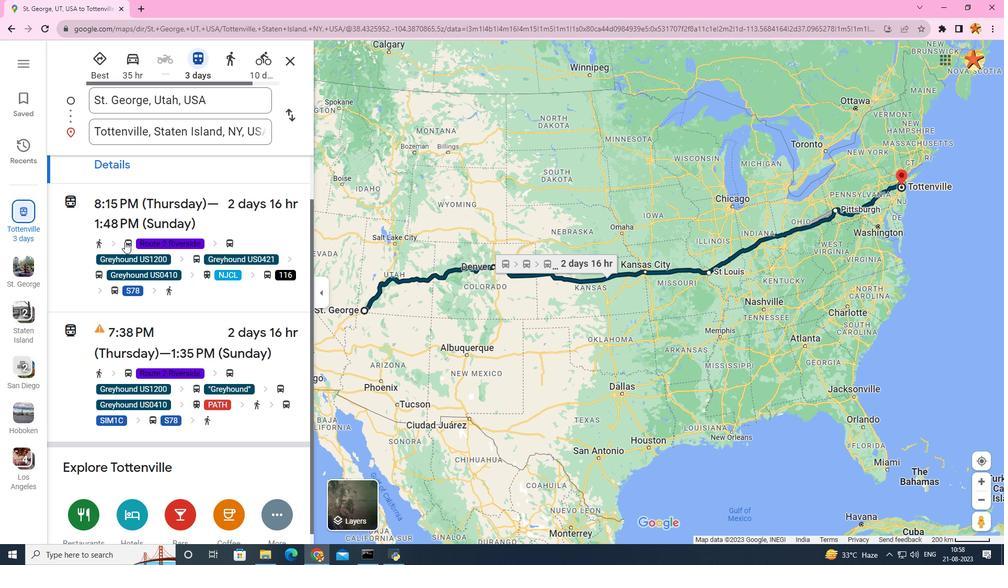 
Action: Mouse scrolled (125, 241) with delta (0, 0)
Screenshot: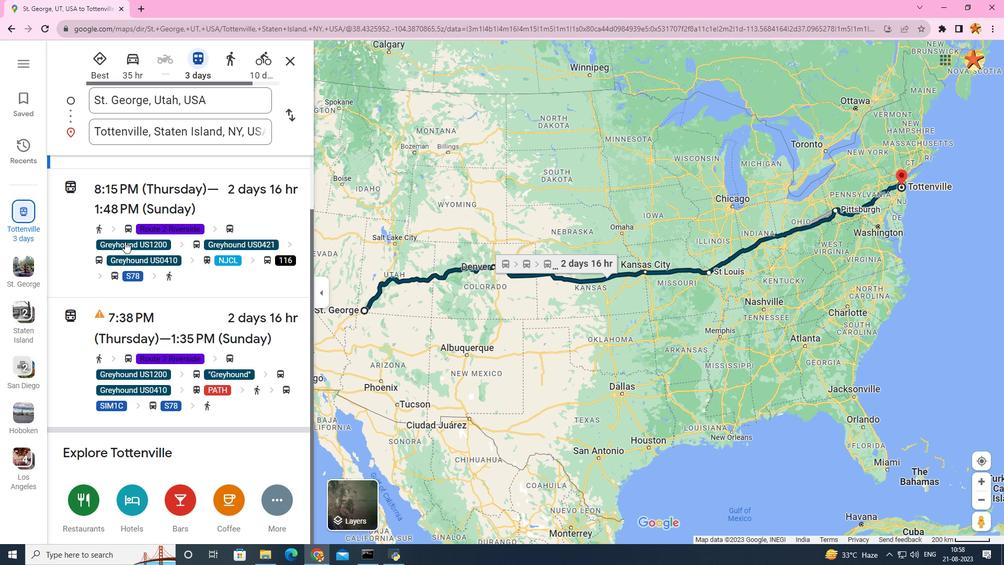 
Action: Mouse scrolled (125, 241) with delta (0, 0)
Screenshot: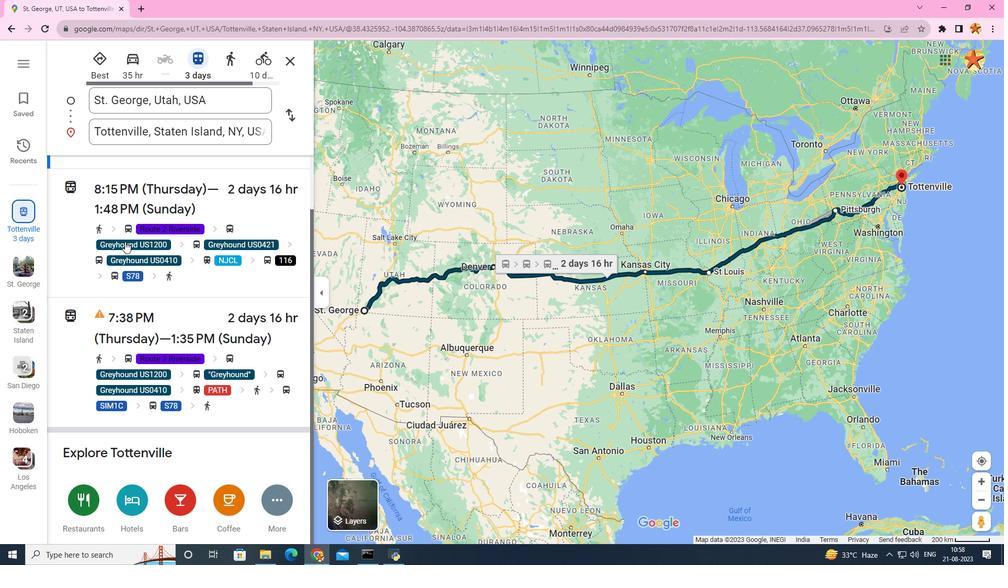 
Action: Mouse scrolled (125, 242) with delta (0, 0)
Screenshot: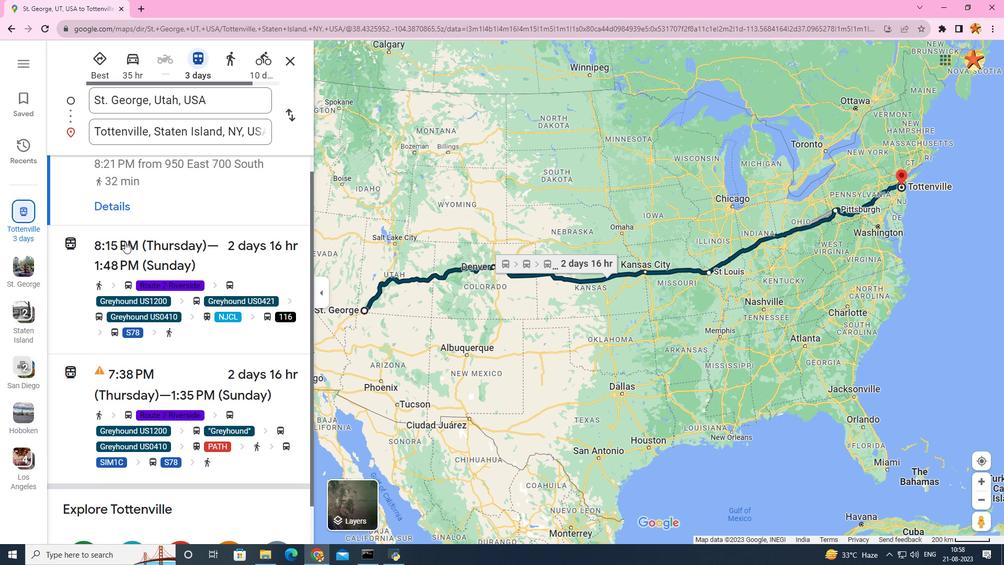 
Action: Mouse scrolled (125, 242) with delta (0, 0)
Screenshot: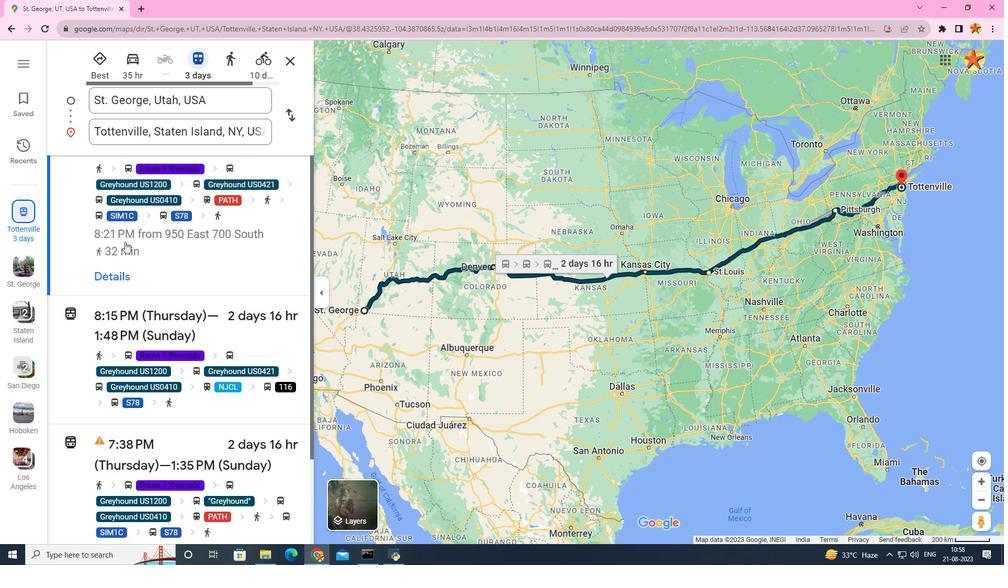
Action: Mouse scrolled (125, 242) with delta (0, 0)
Screenshot: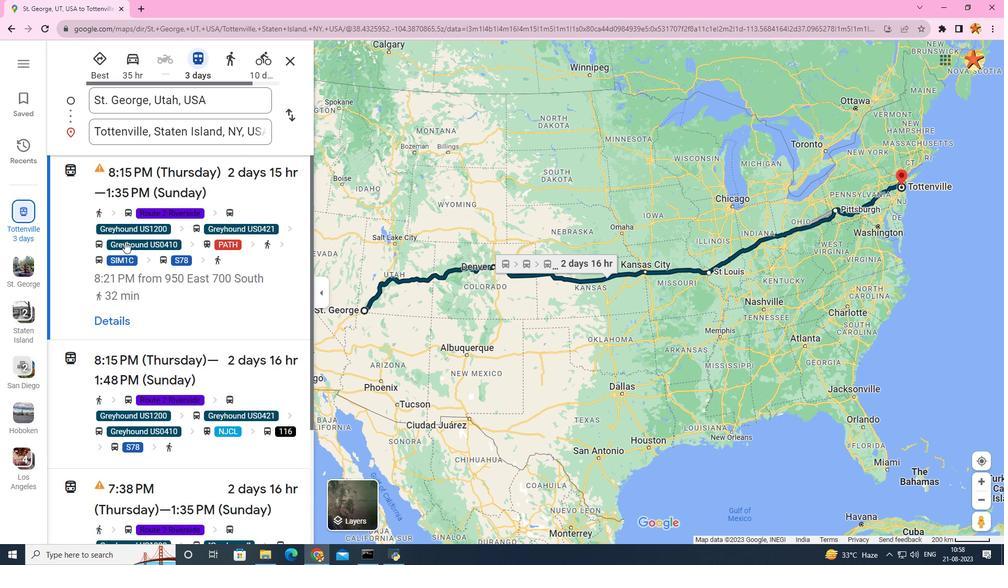 
Action: Mouse scrolled (125, 242) with delta (0, 0)
Screenshot: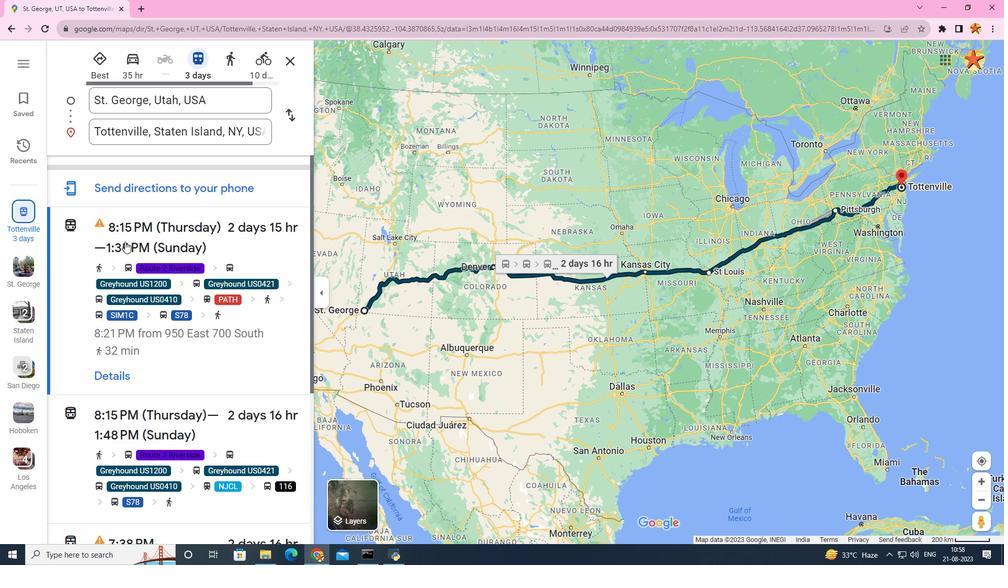 
Action: Mouse scrolled (125, 242) with delta (0, 0)
Screenshot: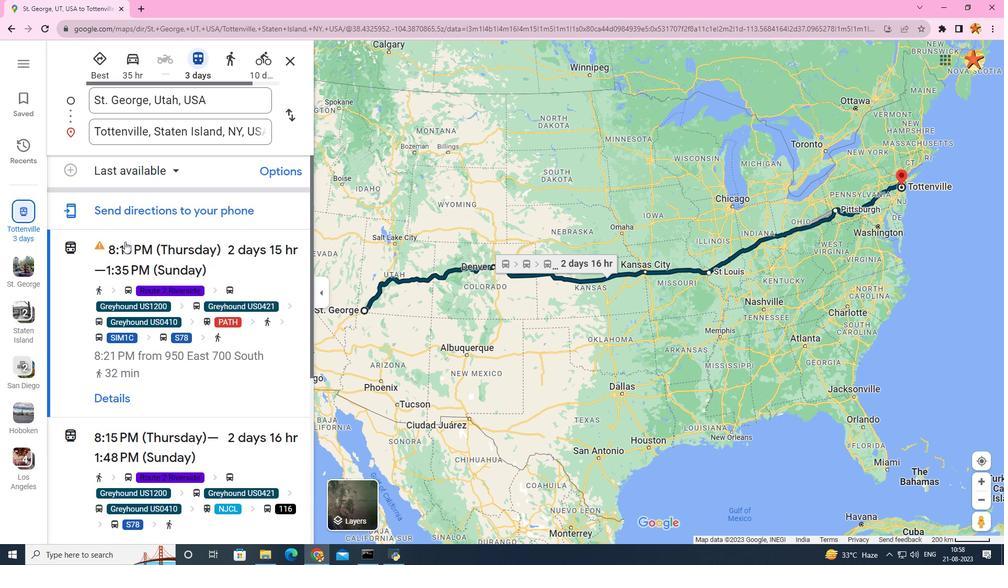 
Action: Mouse moved to (95, 396)
Screenshot: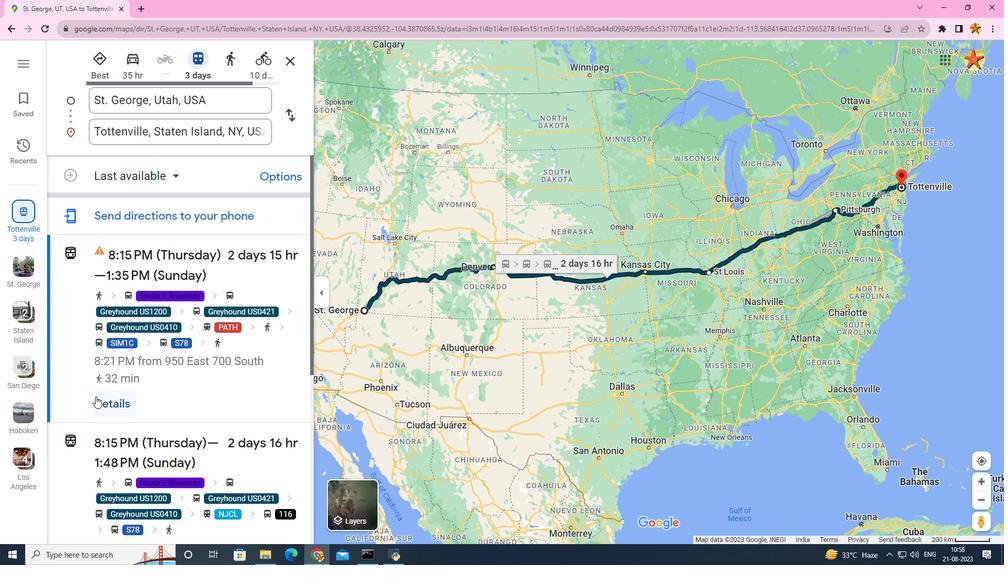 
Action: Mouse pressed left at (95, 396)
Screenshot: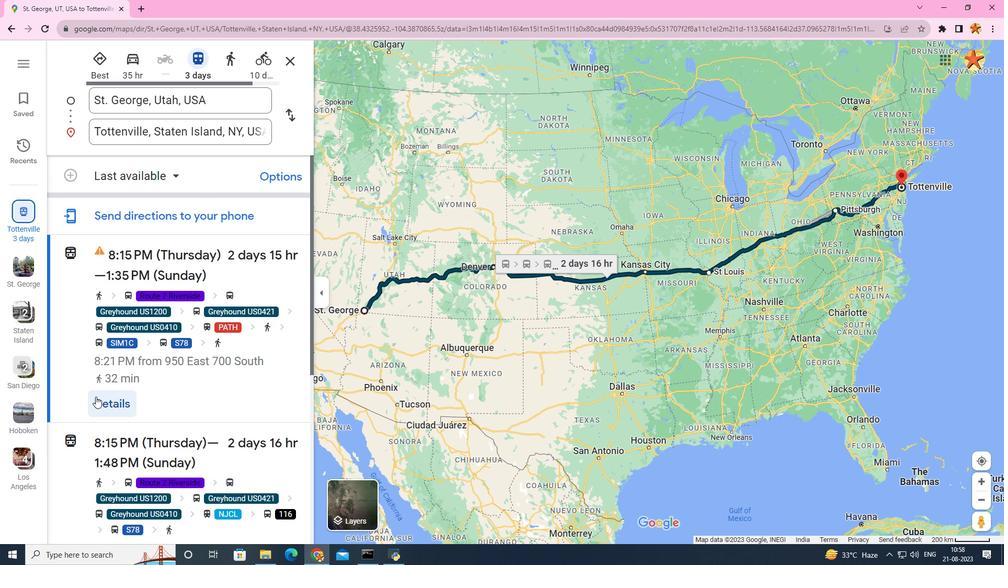 
Action: Mouse moved to (133, 344)
Screenshot: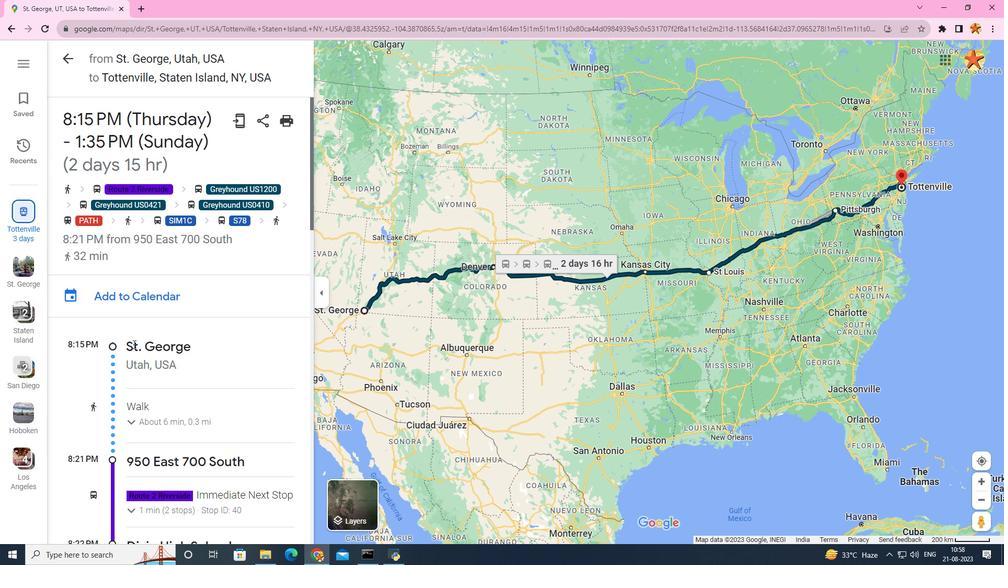
Action: Mouse scrolled (133, 343) with delta (0, 0)
Screenshot: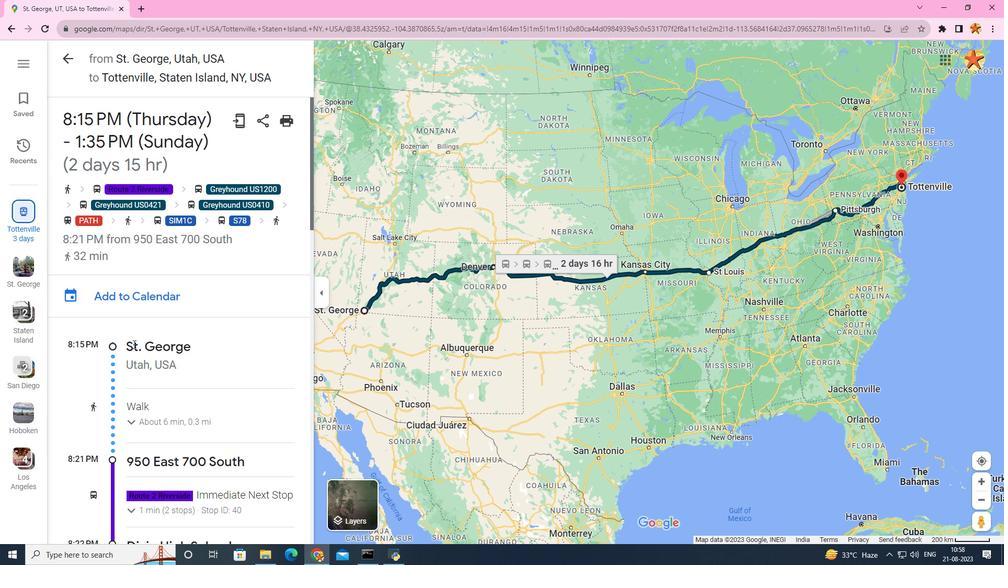 
Action: Mouse scrolled (133, 343) with delta (0, 0)
Screenshot: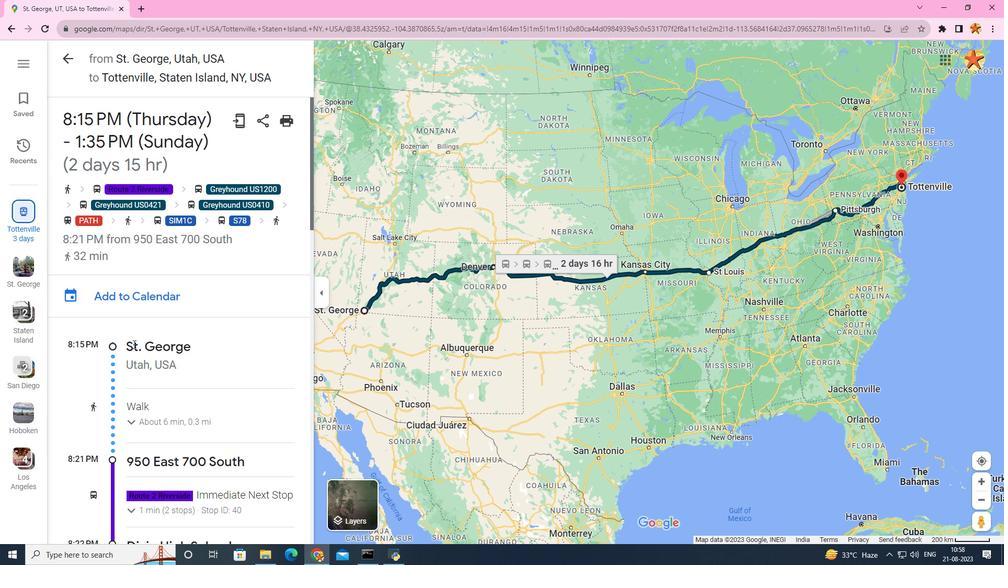 
Action: Mouse scrolled (133, 343) with delta (0, 0)
Screenshot: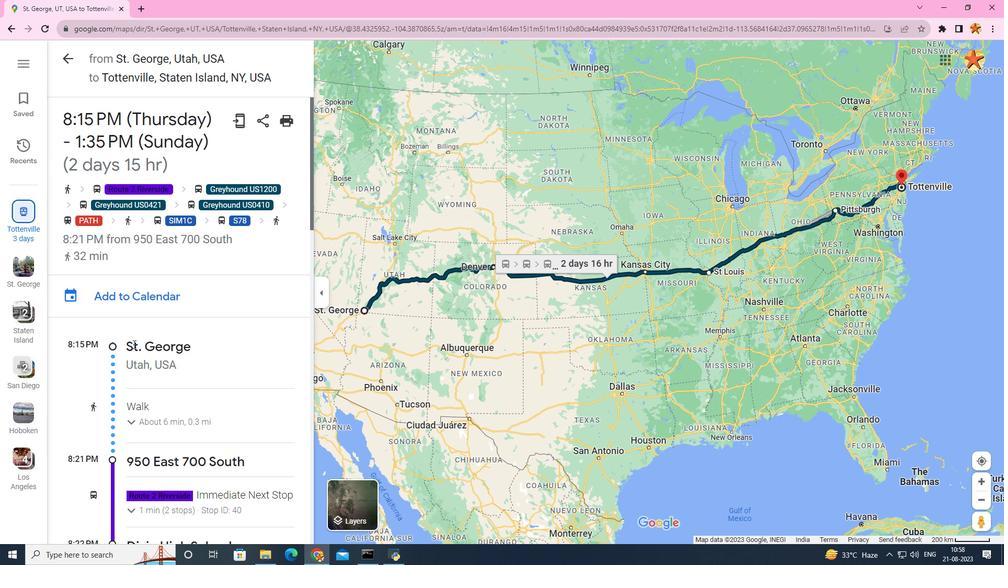 
Action: Mouse scrolled (133, 343) with delta (0, 0)
Screenshot: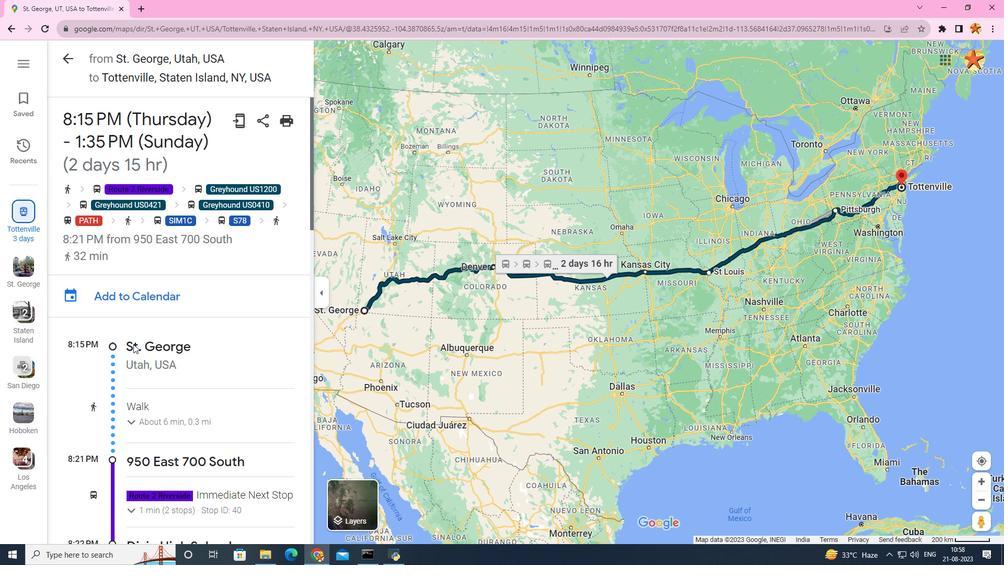 
Action: Mouse scrolled (133, 343) with delta (0, 0)
Screenshot: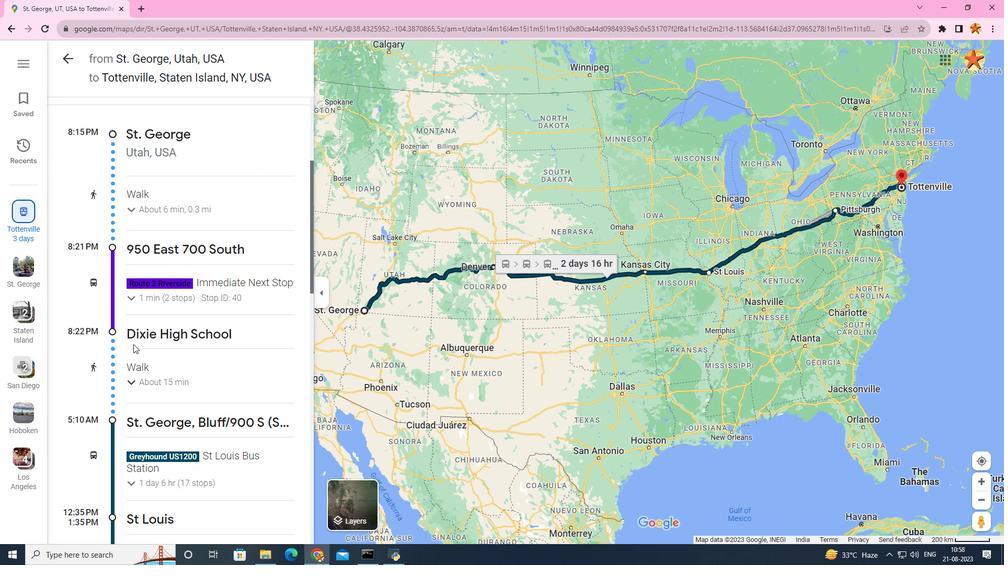 
Action: Mouse scrolled (133, 343) with delta (0, 0)
Screenshot: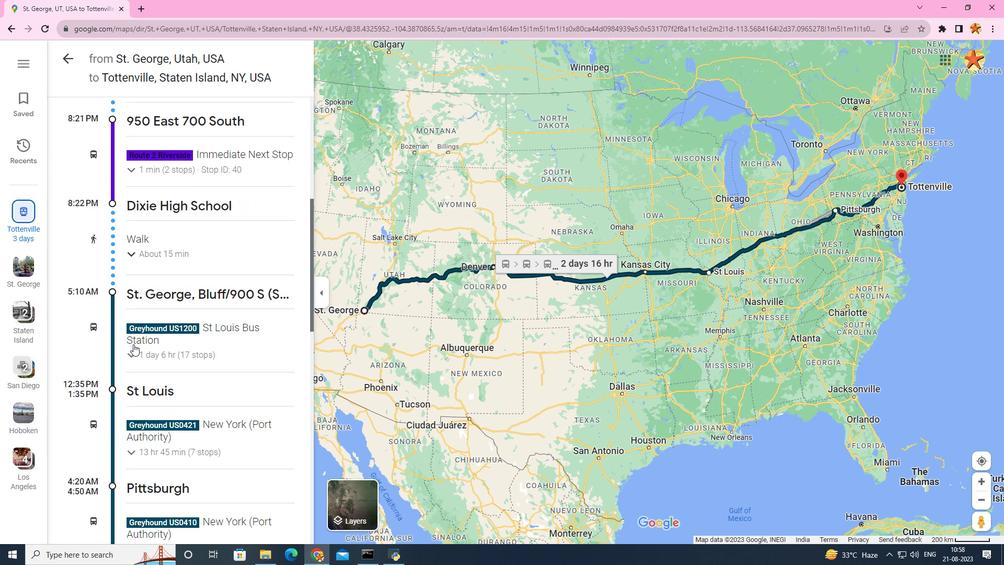 
Action: Mouse scrolled (133, 343) with delta (0, 0)
Screenshot: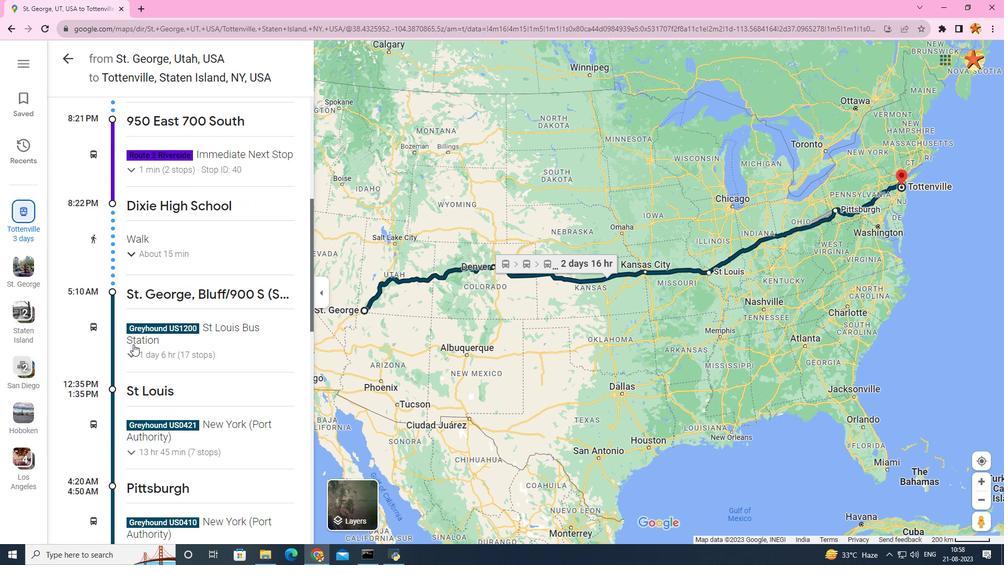 
Action: Mouse scrolled (133, 343) with delta (0, 0)
Screenshot: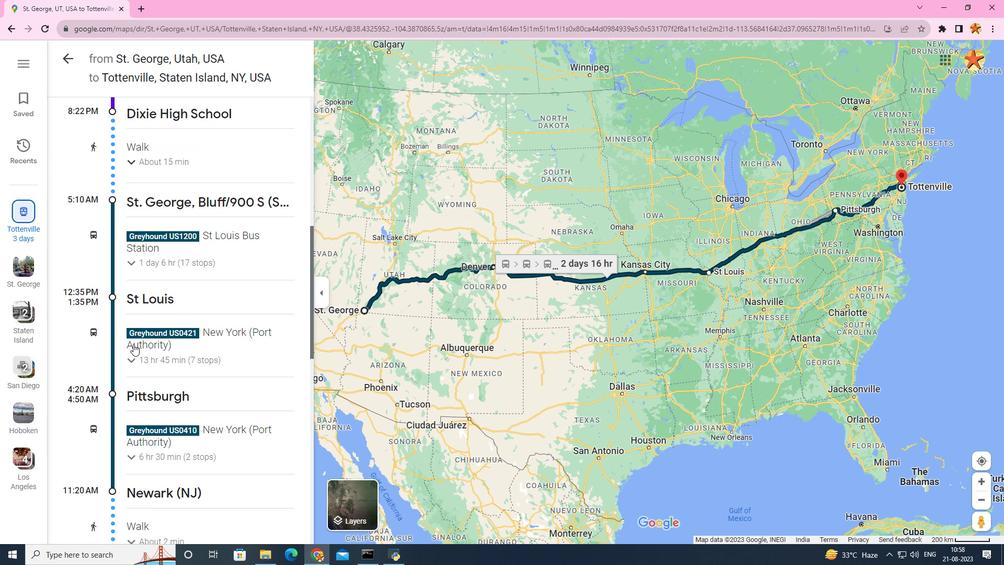 
Action: Mouse scrolled (133, 343) with delta (0, 0)
Screenshot: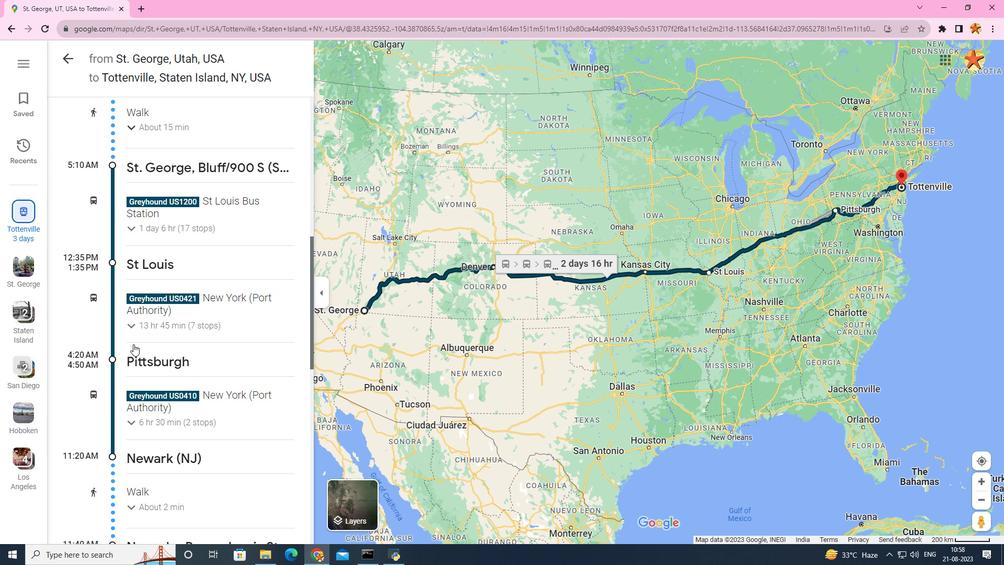 
Action: Mouse scrolled (133, 343) with delta (0, 0)
Screenshot: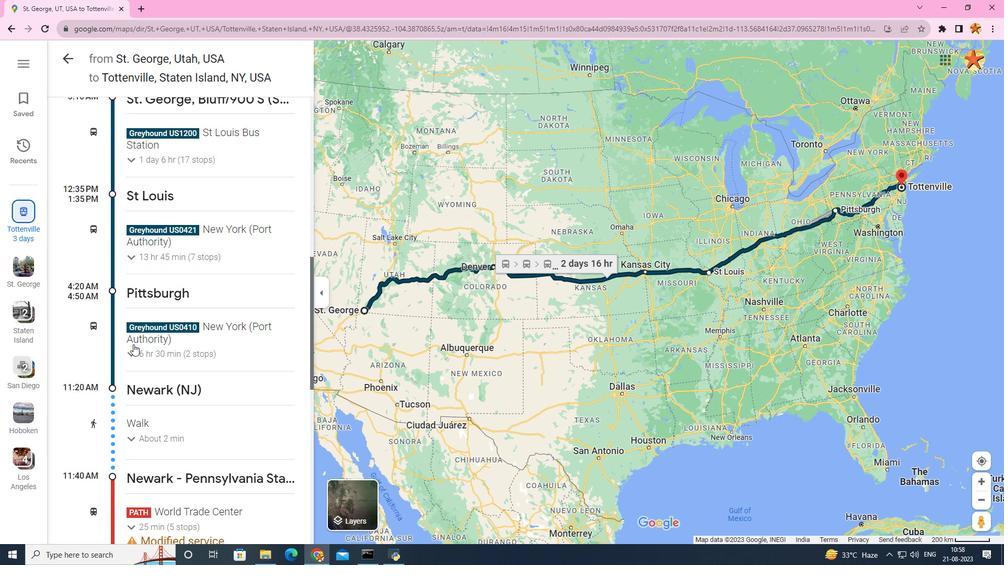 
Action: Mouse scrolled (133, 343) with delta (0, 0)
Screenshot: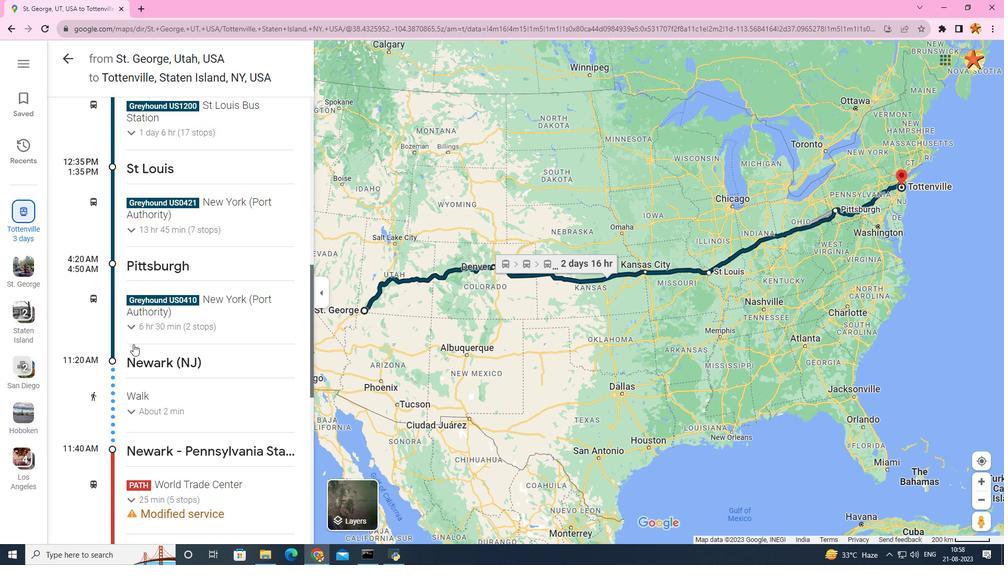 
Action: Mouse scrolled (133, 343) with delta (0, 0)
Screenshot: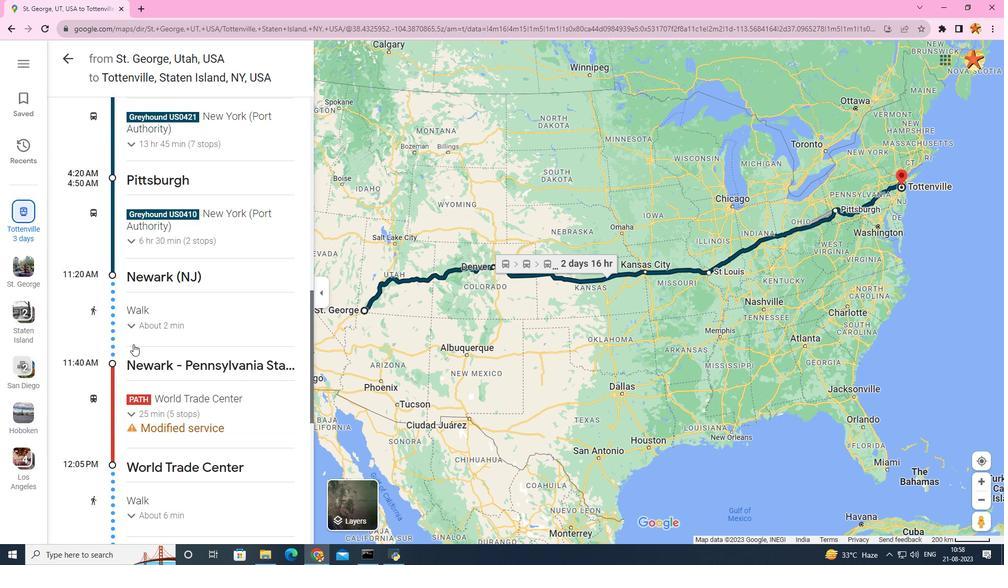 
Action: Mouse scrolled (133, 343) with delta (0, 0)
Screenshot: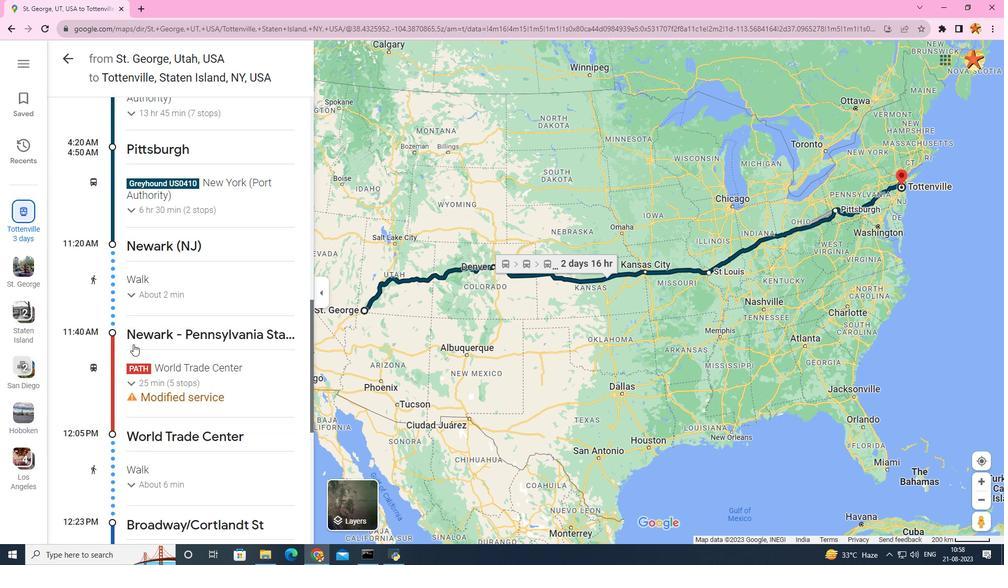 
Action: Mouse moved to (133, 344)
Screenshot: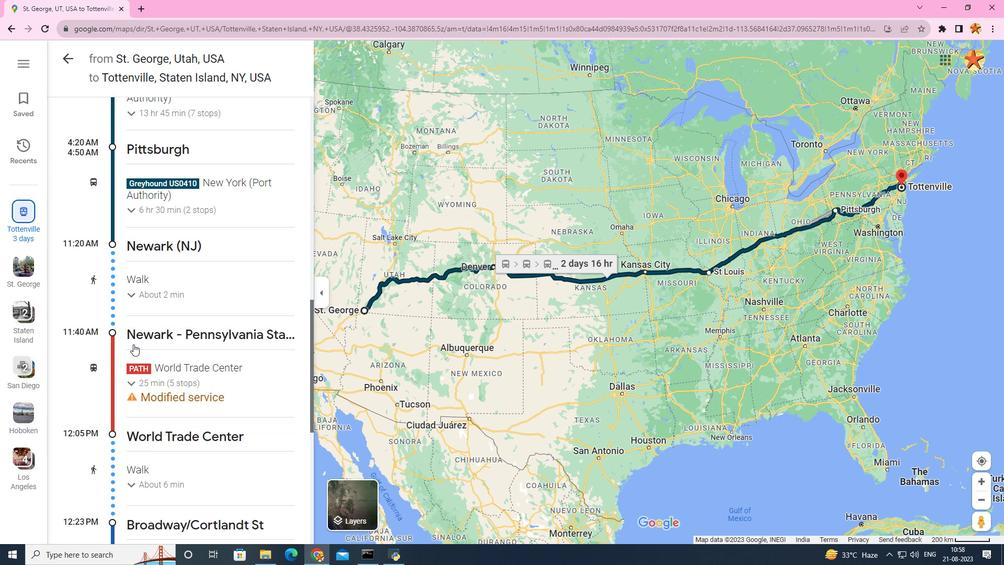 
Action: Mouse scrolled (133, 343) with delta (0, 0)
Screenshot: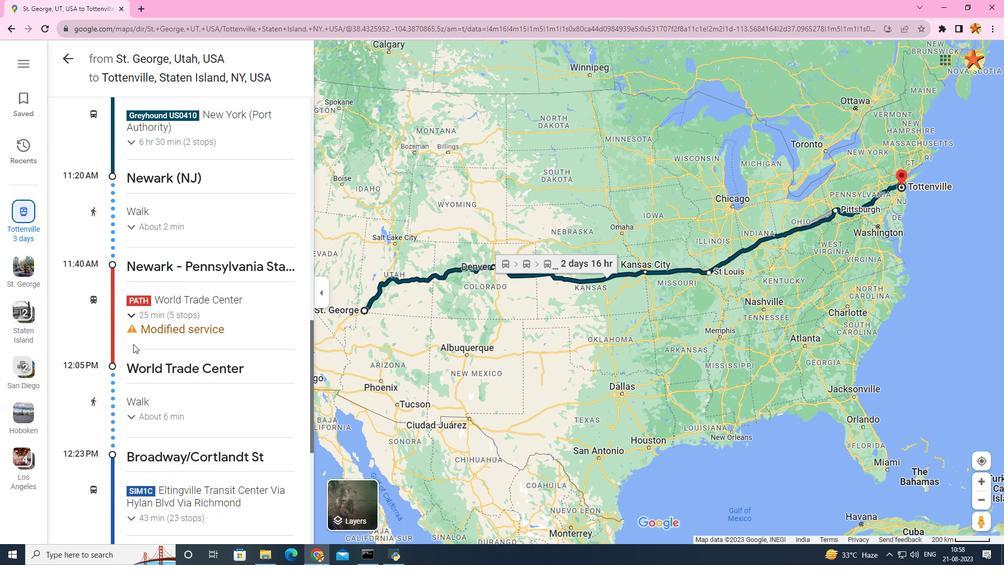 
Action: Mouse scrolled (133, 343) with delta (0, 0)
Screenshot: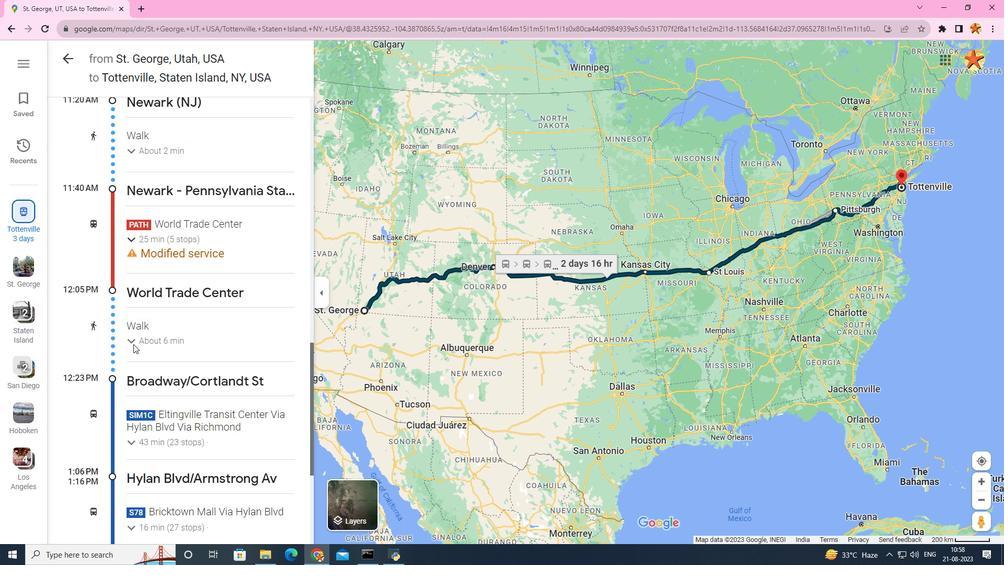 
Action: Mouse scrolled (133, 343) with delta (0, 0)
Screenshot: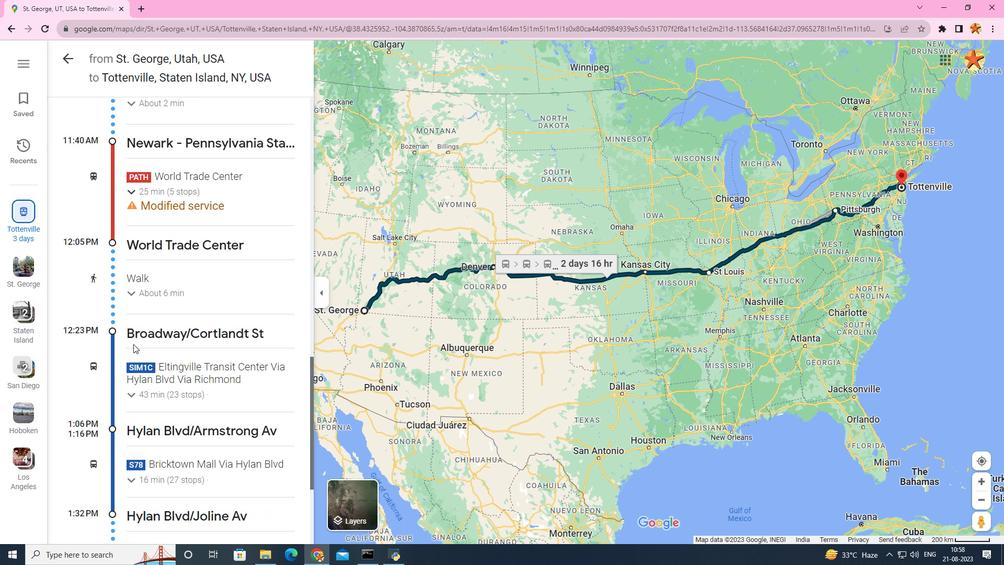 
Action: Mouse scrolled (133, 343) with delta (0, 0)
Screenshot: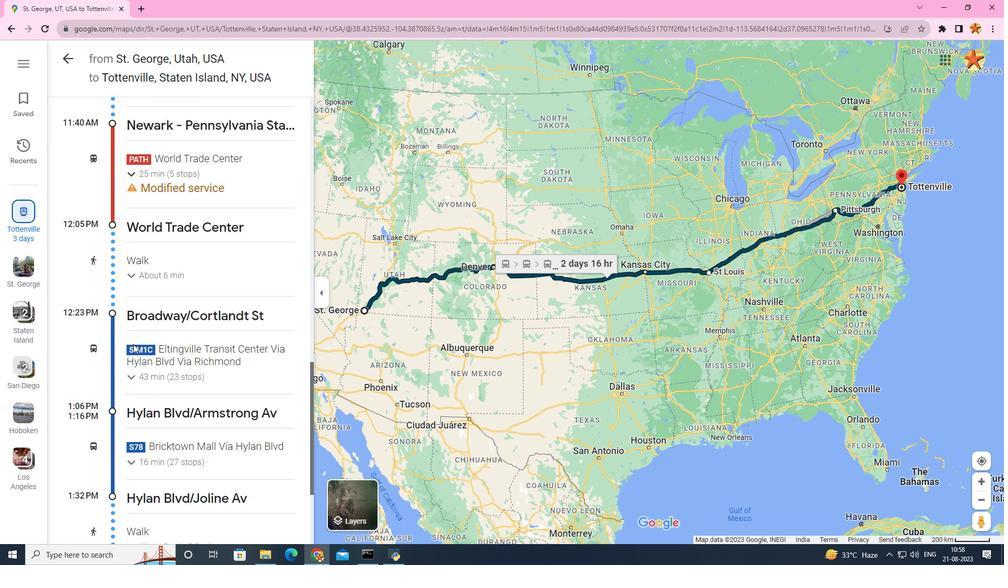 
Action: Mouse scrolled (133, 343) with delta (0, 0)
Screenshot: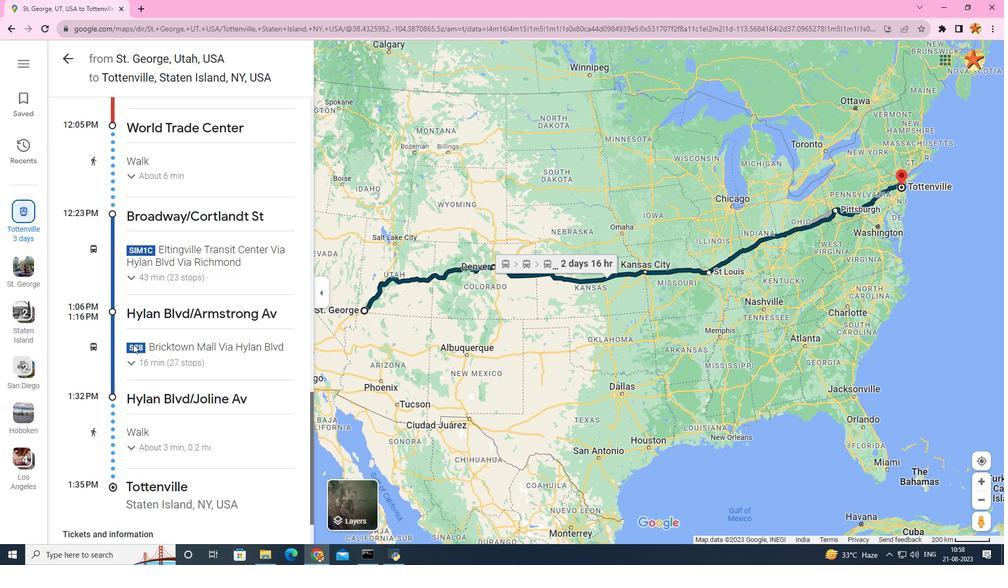 
Action: Mouse scrolled (133, 343) with delta (0, 0)
Screenshot: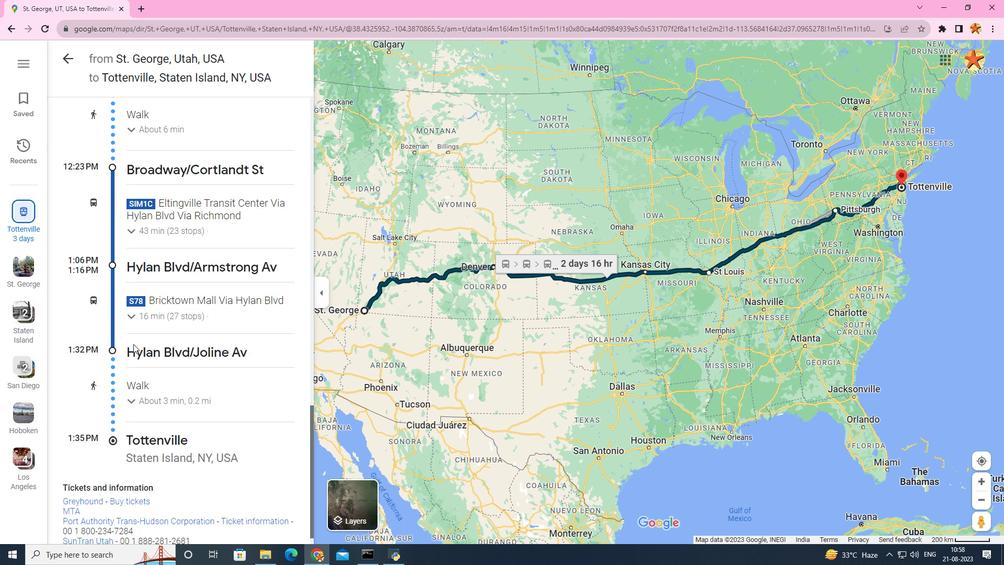 
Action: Mouse scrolled (133, 343) with delta (0, 0)
Screenshot: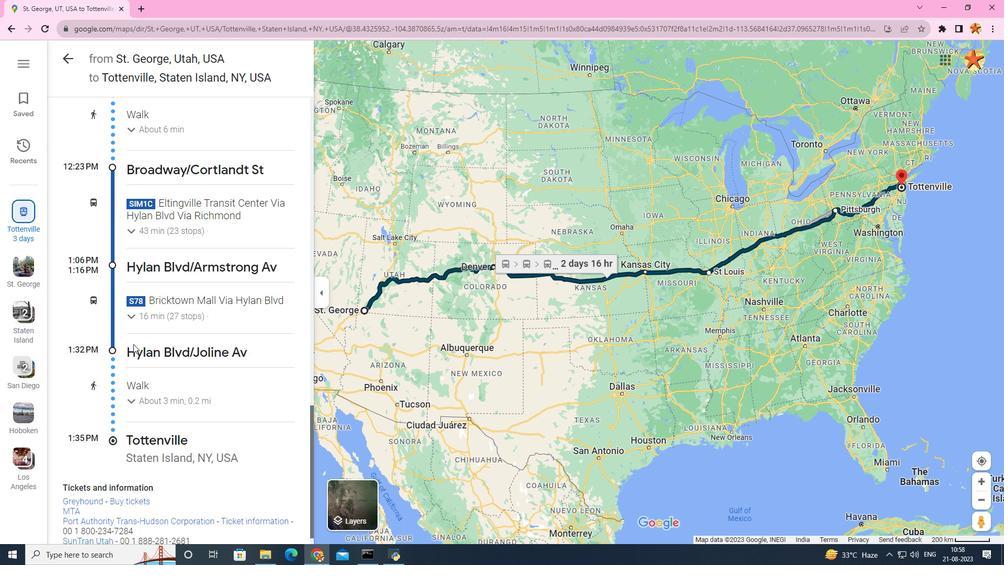 
Action: Mouse scrolled (133, 343) with delta (0, 0)
Screenshot: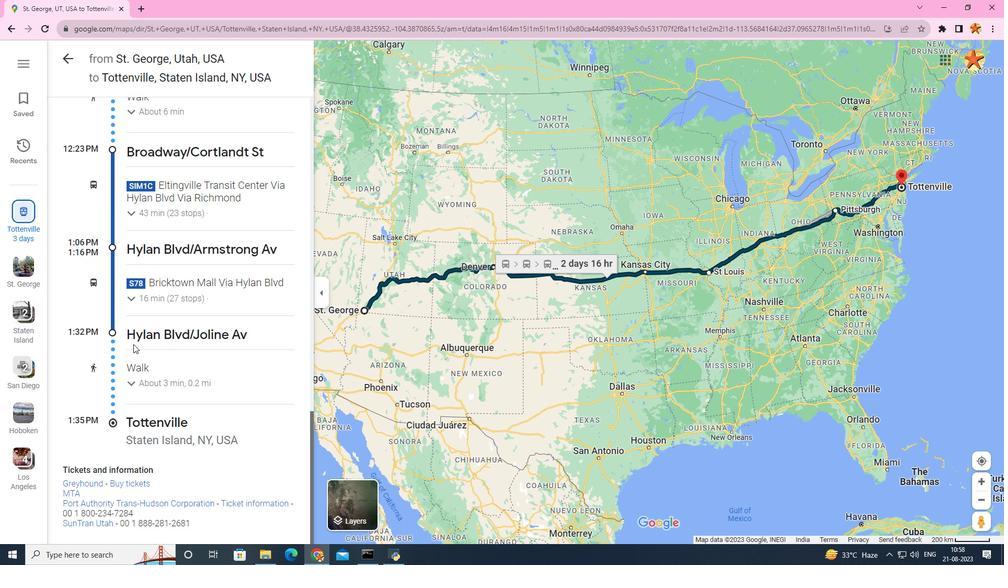 
Action: Mouse scrolled (133, 343) with delta (0, 0)
Screenshot: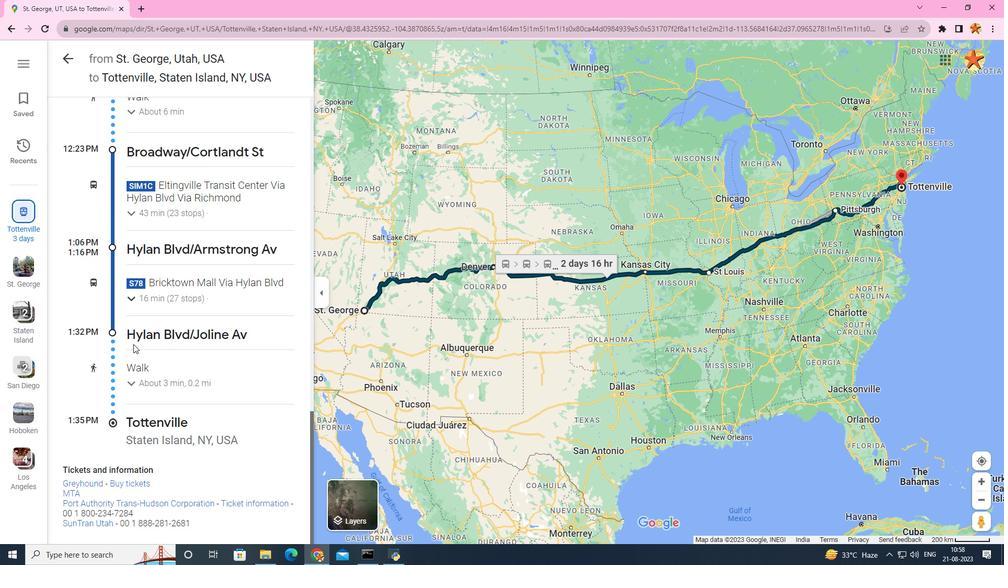 
Action: Mouse scrolled (133, 343) with delta (0, 0)
Screenshot: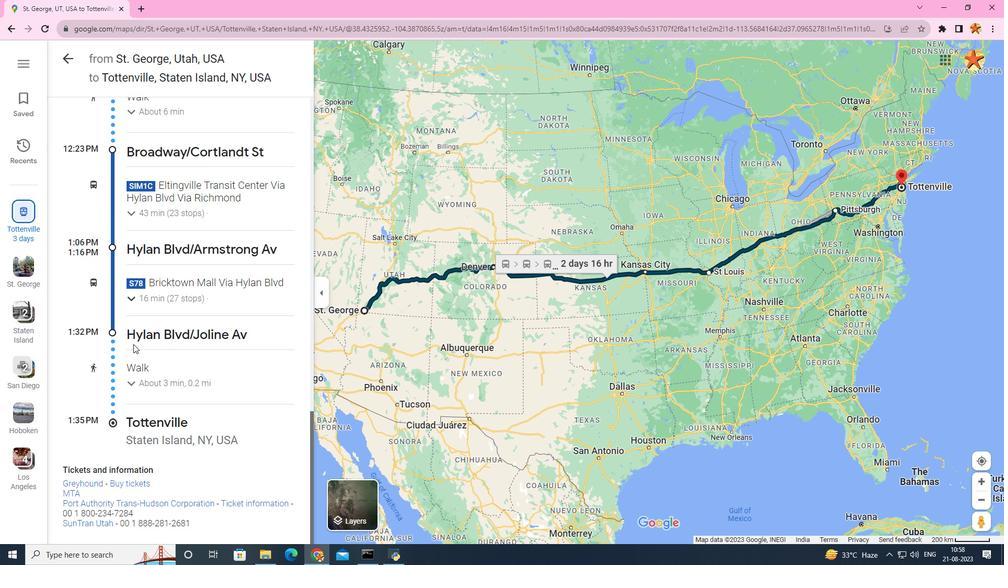 
Action: Mouse scrolled (133, 343) with delta (0, 0)
Screenshot: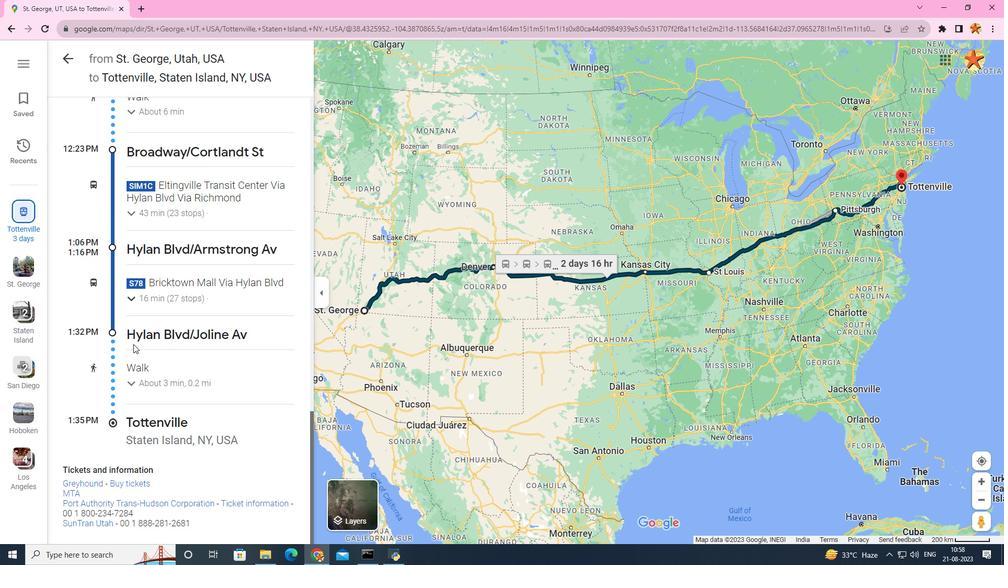 
Action: Mouse scrolled (133, 343) with delta (0, 0)
Screenshot: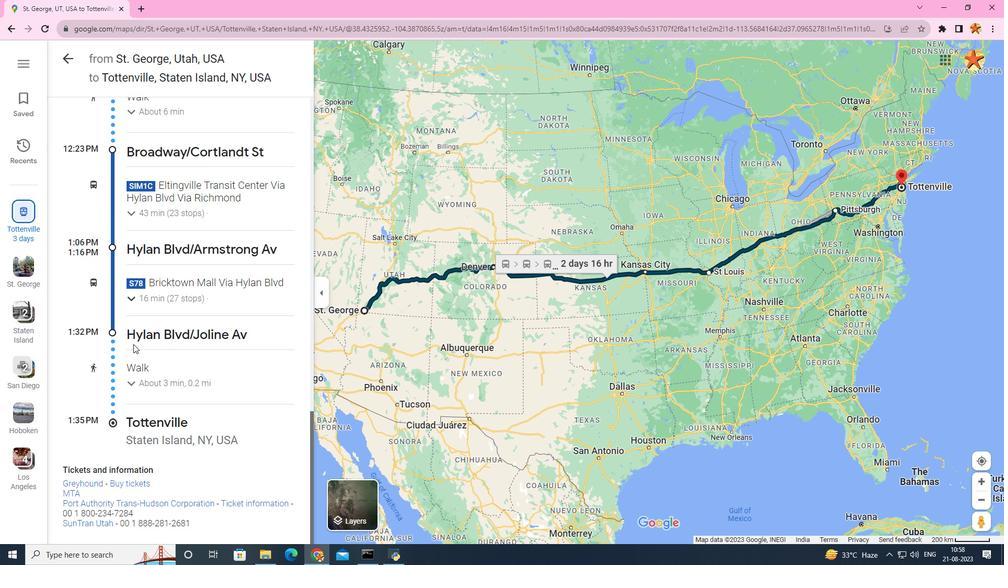 
Action: Mouse scrolled (133, 343) with delta (0, 0)
Screenshot: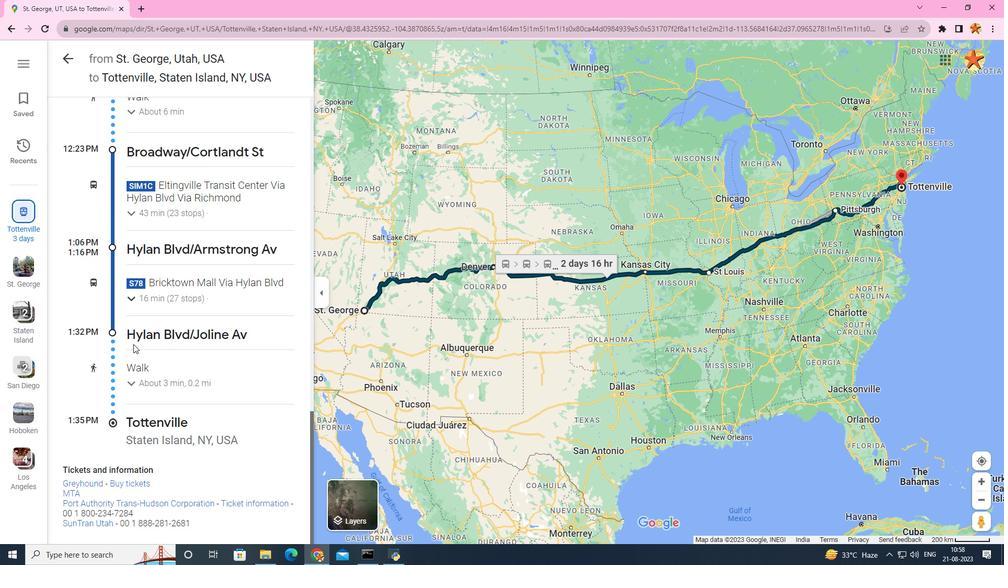 
Action: Mouse moved to (130, 344)
Screenshot: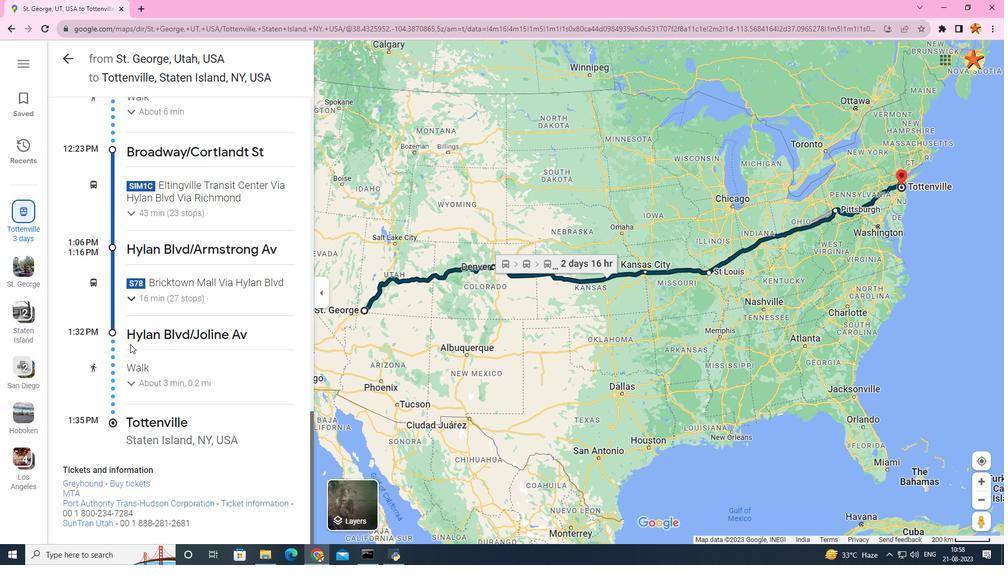 
